 Task: Search one way flight ticket for 5 adults, 1 child, 2 infants in seat and 1 infant on lap in business from Toledo: Eugene F. Kranz Toledo Express Airport to Raleigh: Raleigh-durham International Airport on 8-5-2023. Choice of flights is Singapure airlines. Number of bags: 11 checked bags. Price is upto 71000. Outbound departure time preference is 22:00.
Action: Mouse moved to (323, 279)
Screenshot: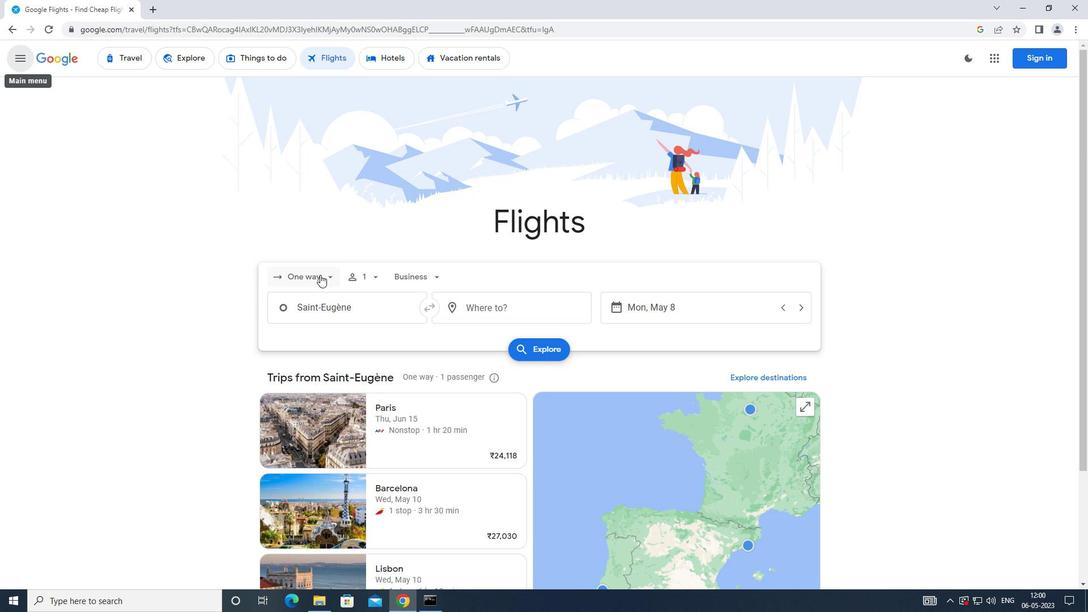 
Action: Mouse pressed left at (323, 279)
Screenshot: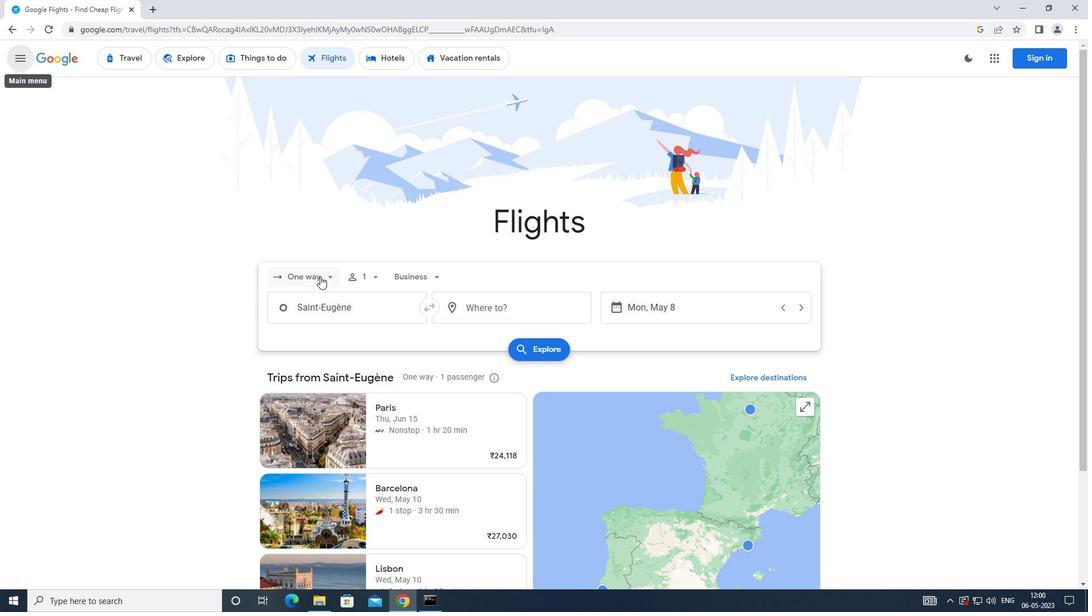 
Action: Mouse moved to (335, 332)
Screenshot: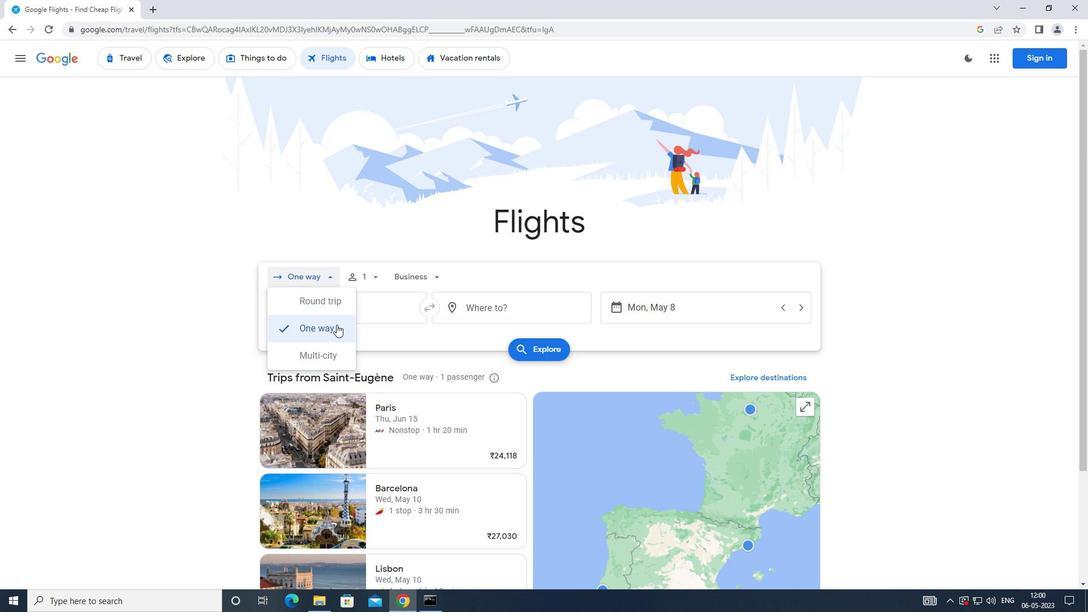
Action: Mouse pressed left at (335, 332)
Screenshot: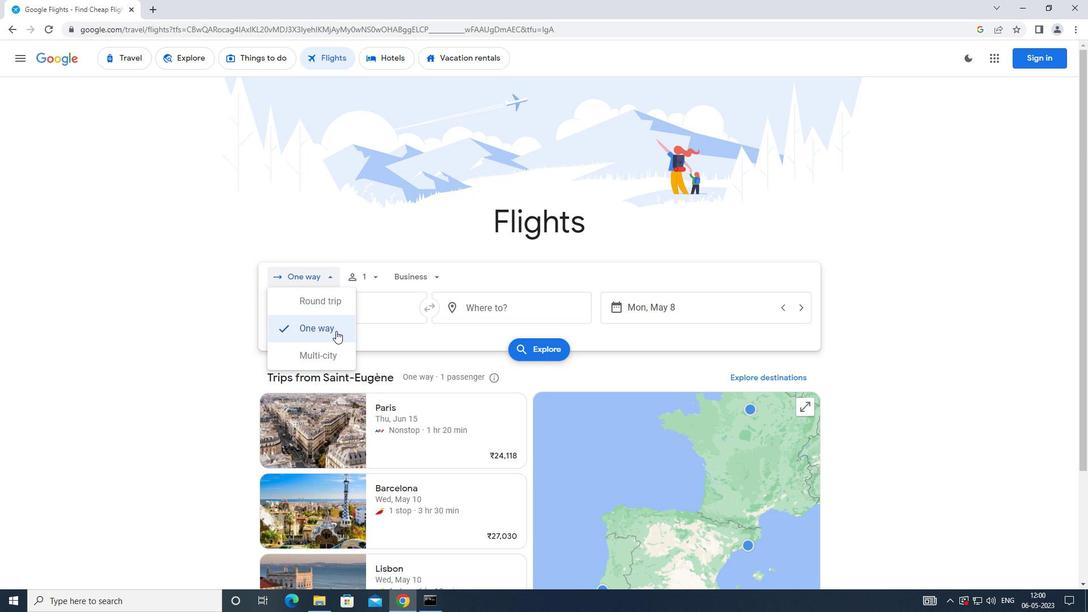 
Action: Mouse moved to (379, 284)
Screenshot: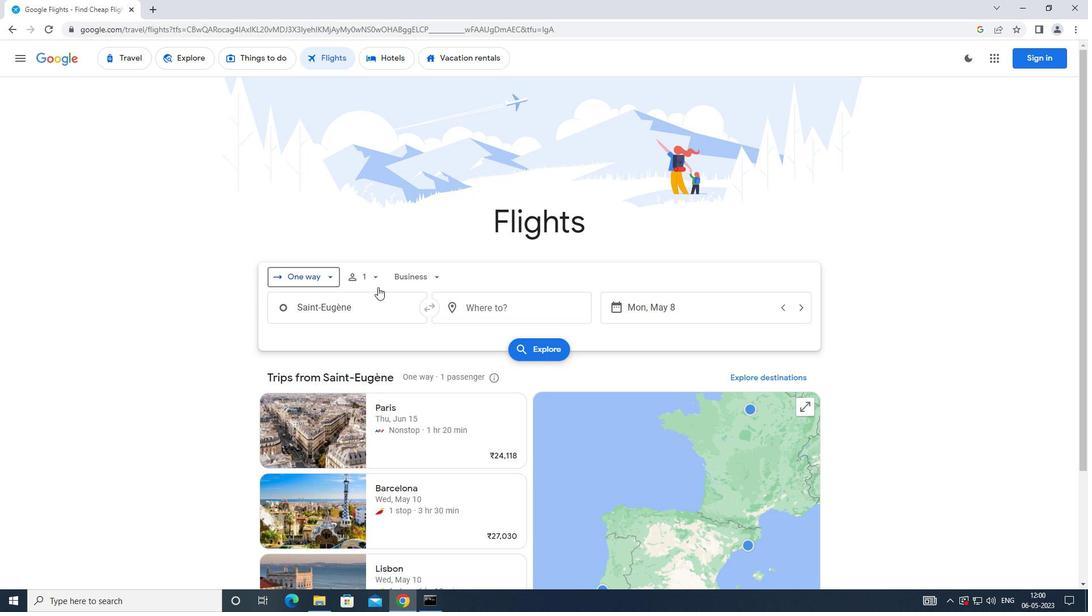 
Action: Mouse pressed left at (379, 284)
Screenshot: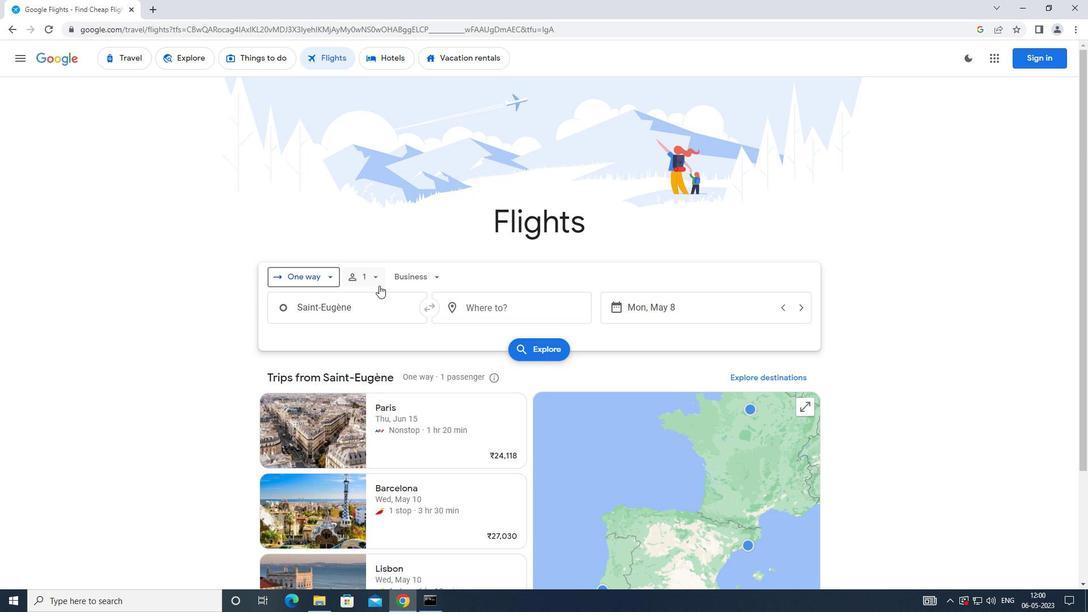 
Action: Mouse moved to (459, 311)
Screenshot: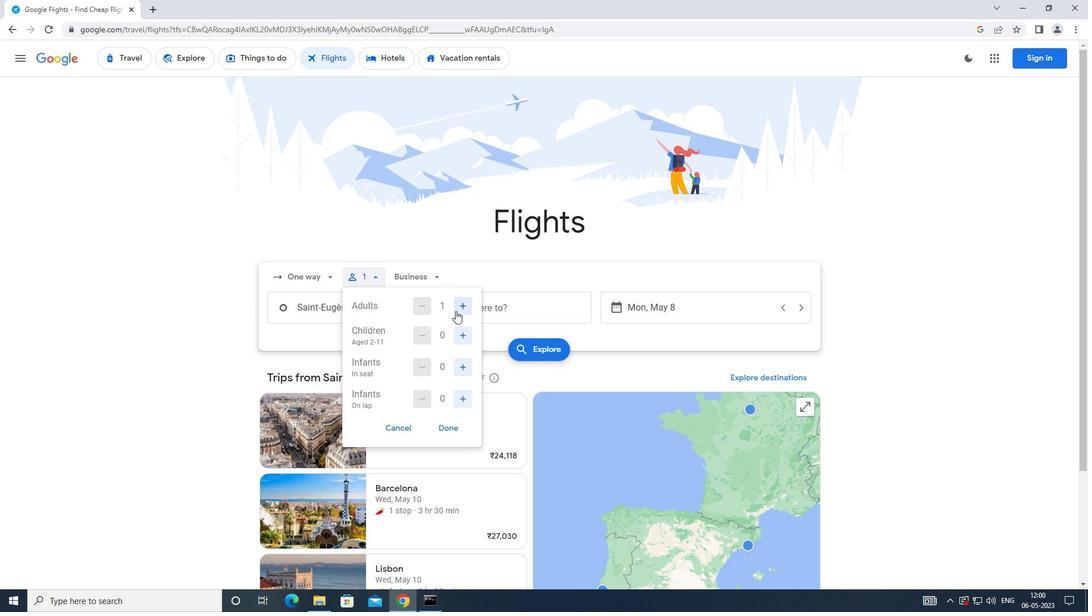 
Action: Mouse pressed left at (459, 311)
Screenshot: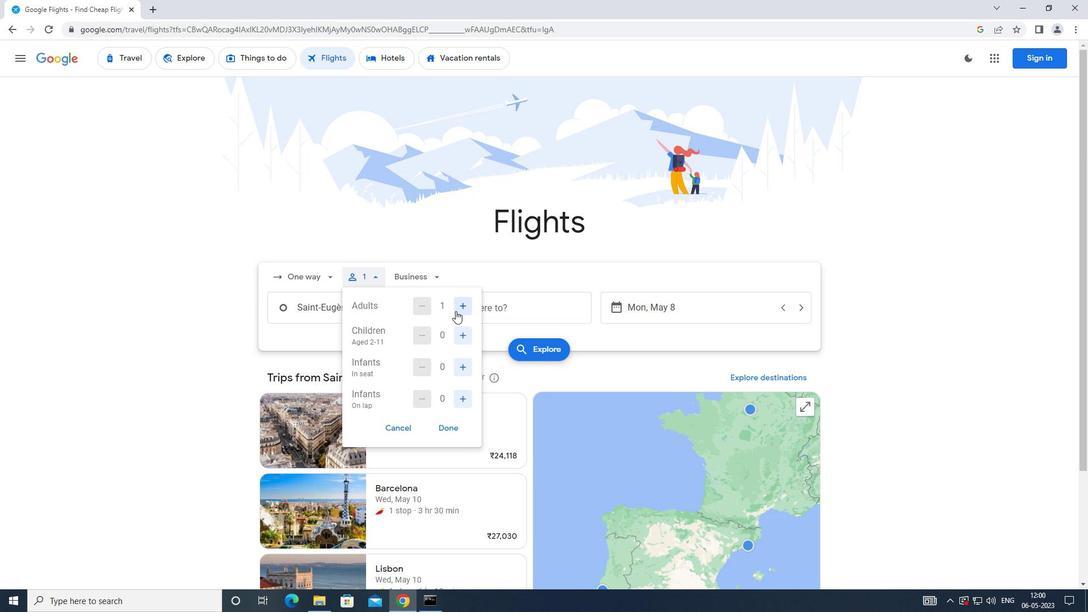 
Action: Mouse pressed left at (459, 311)
Screenshot: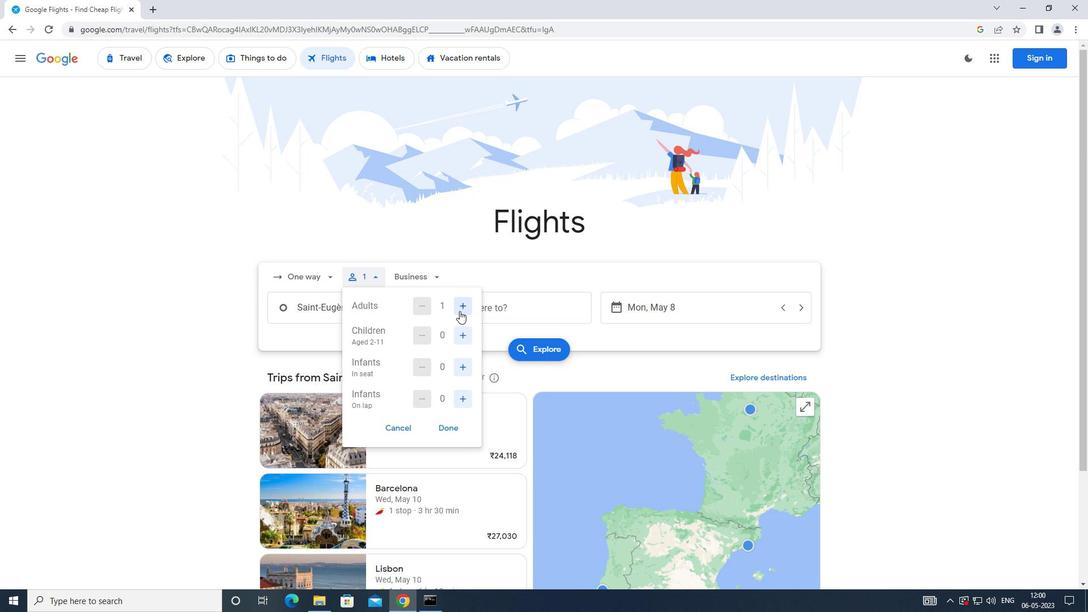 
Action: Mouse pressed left at (459, 311)
Screenshot: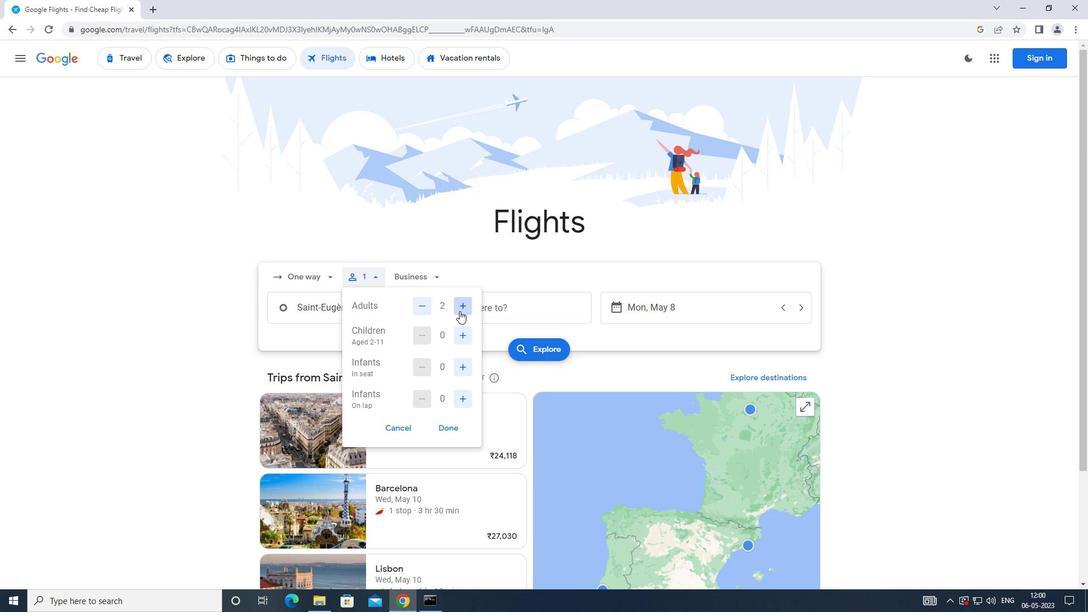 
Action: Mouse moved to (459, 311)
Screenshot: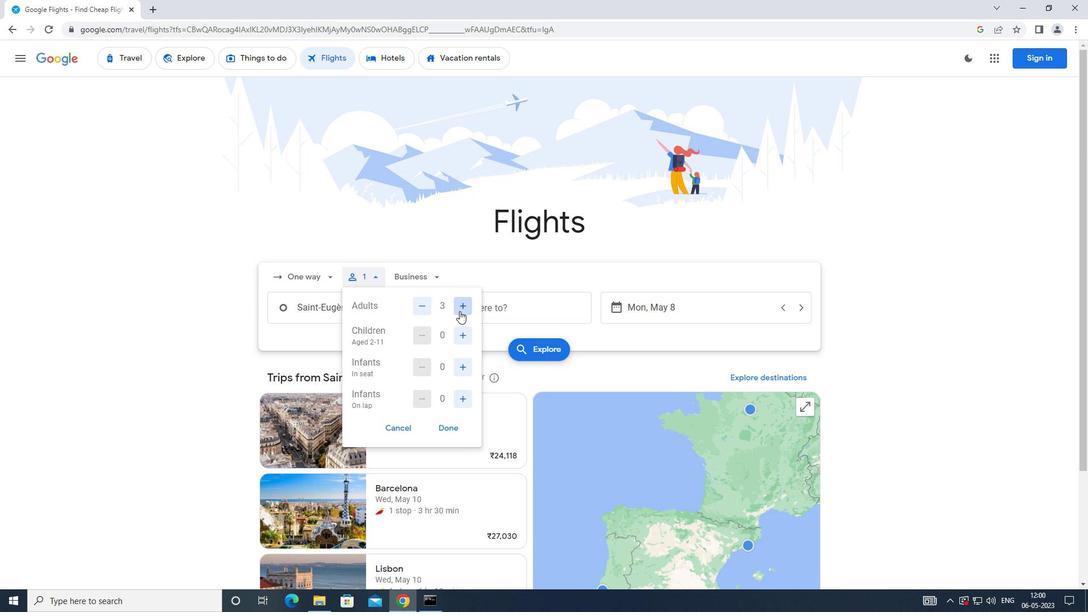 
Action: Mouse pressed left at (459, 311)
Screenshot: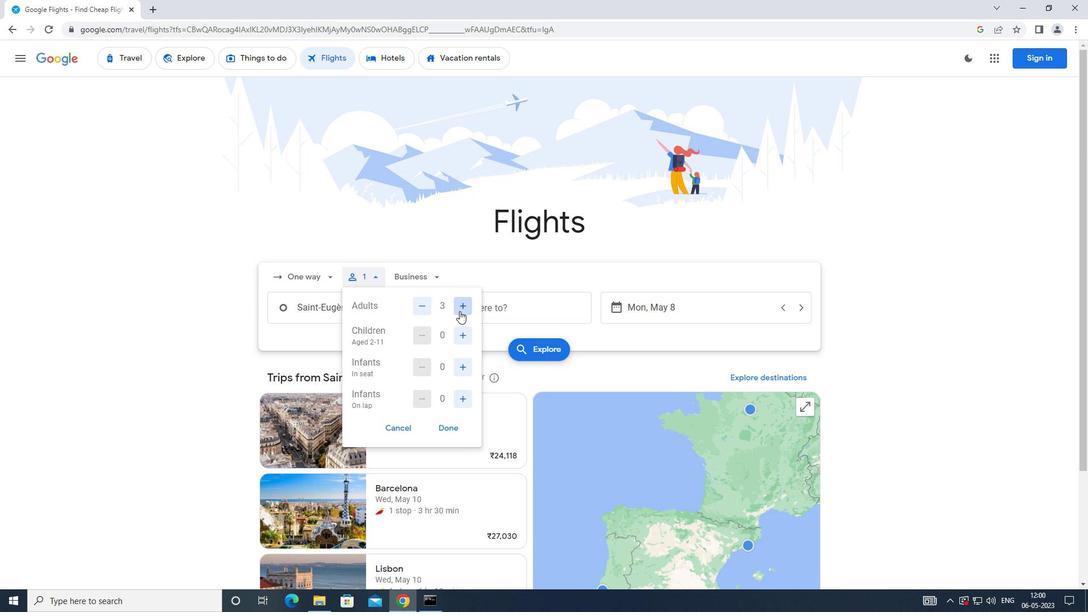 
Action: Mouse moved to (463, 332)
Screenshot: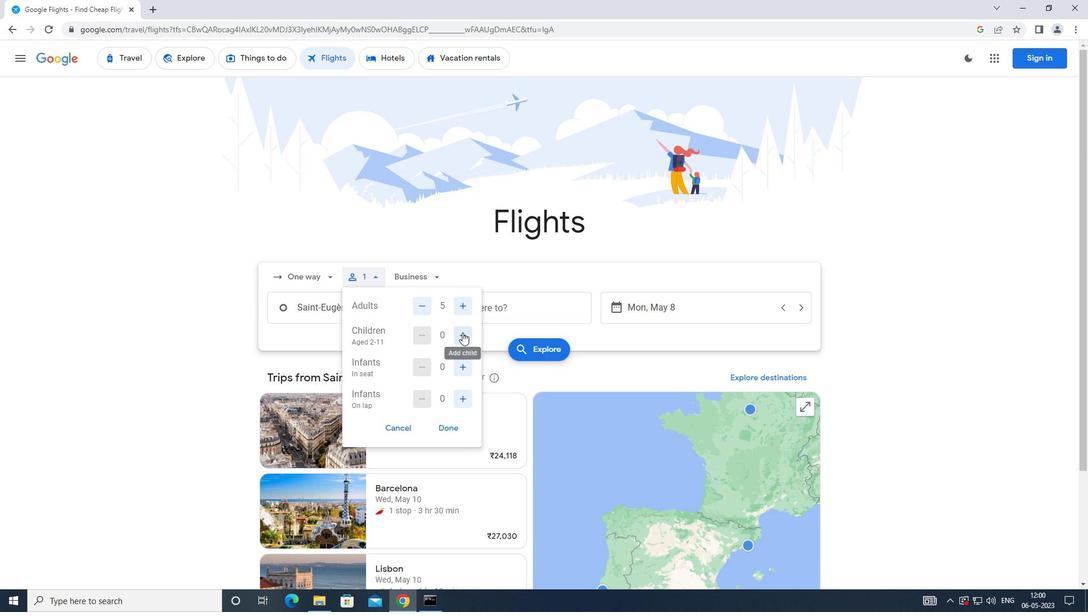 
Action: Mouse pressed left at (463, 332)
Screenshot: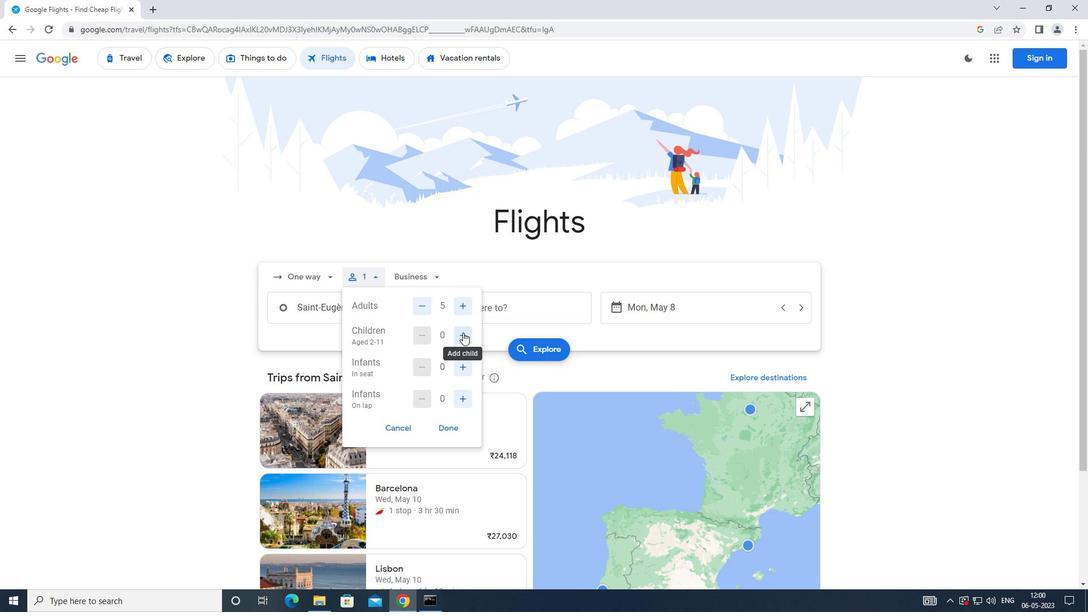 
Action: Mouse moved to (464, 365)
Screenshot: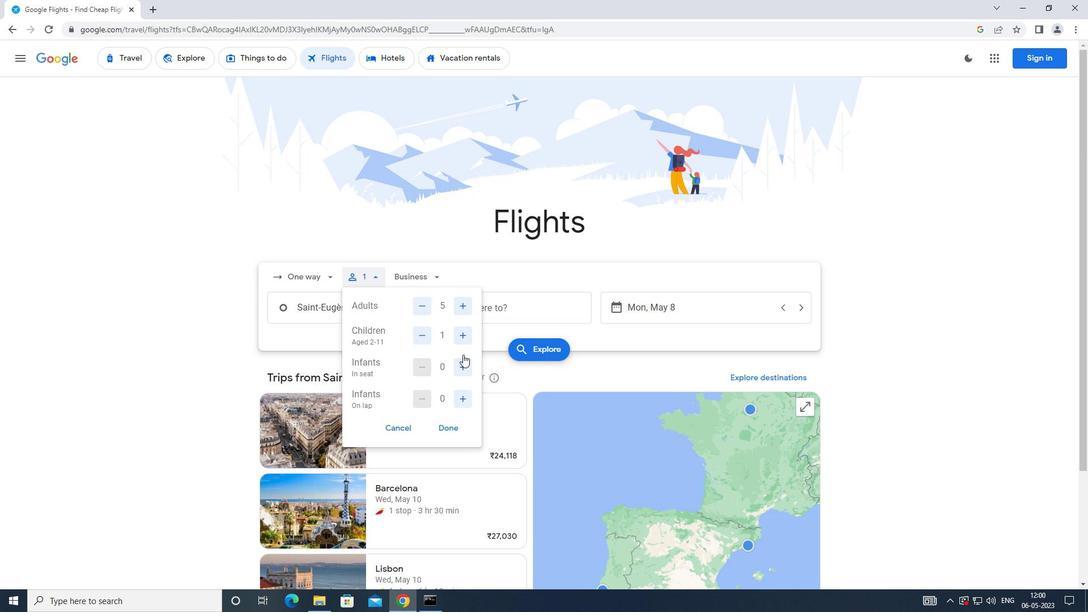 
Action: Mouse pressed left at (464, 365)
Screenshot: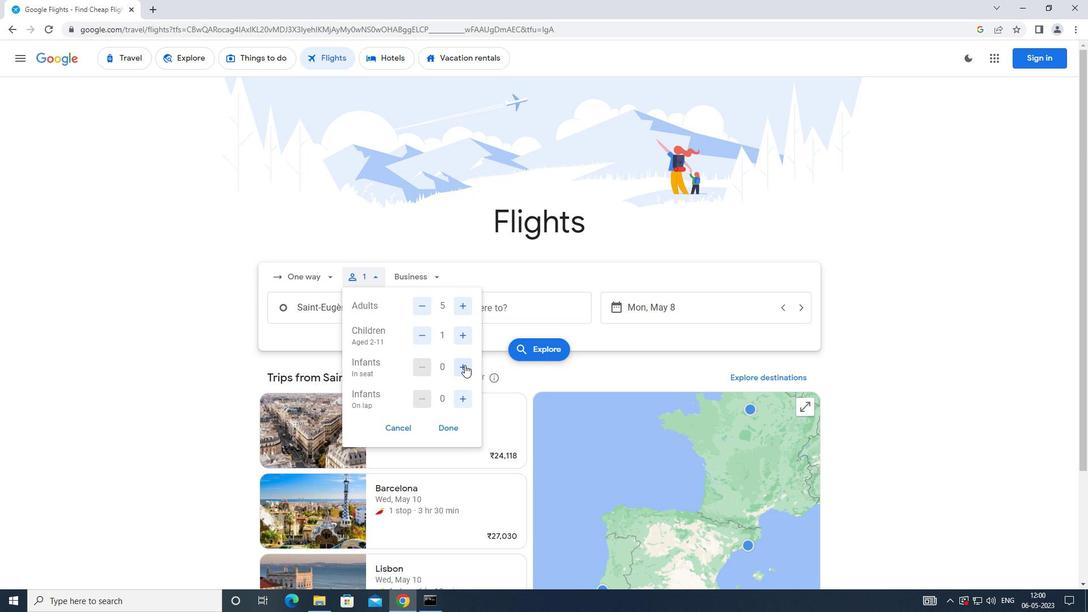 
Action: Mouse moved to (464, 365)
Screenshot: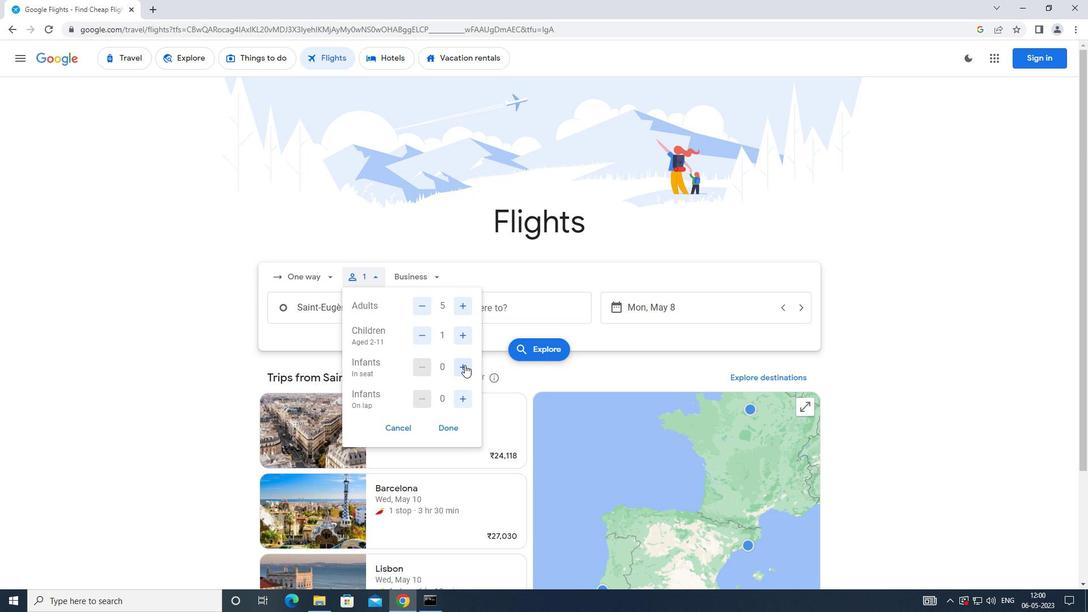 
Action: Mouse pressed left at (464, 365)
Screenshot: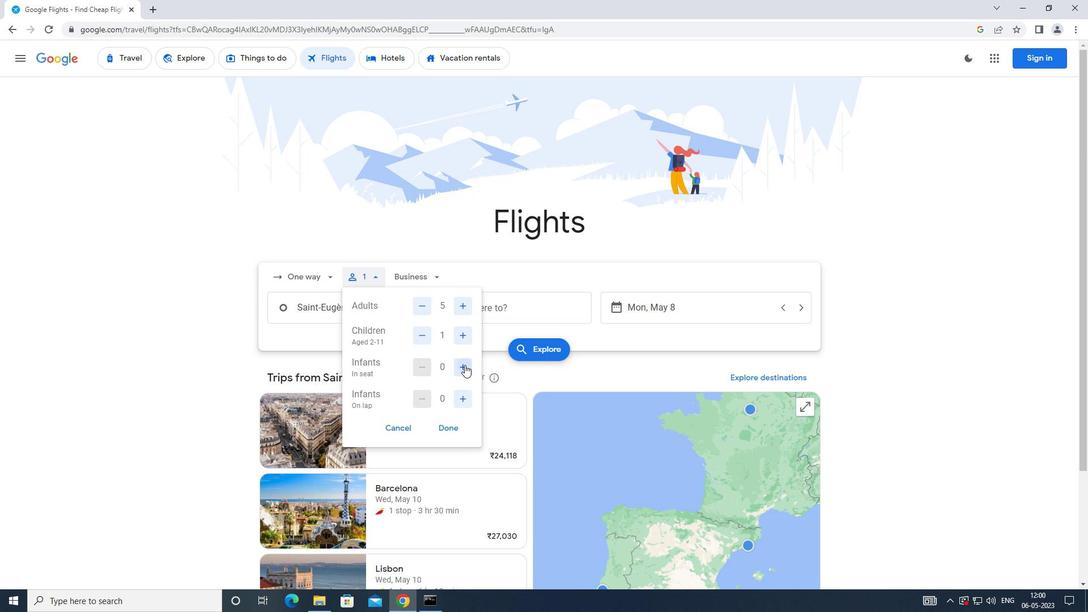 
Action: Mouse moved to (462, 395)
Screenshot: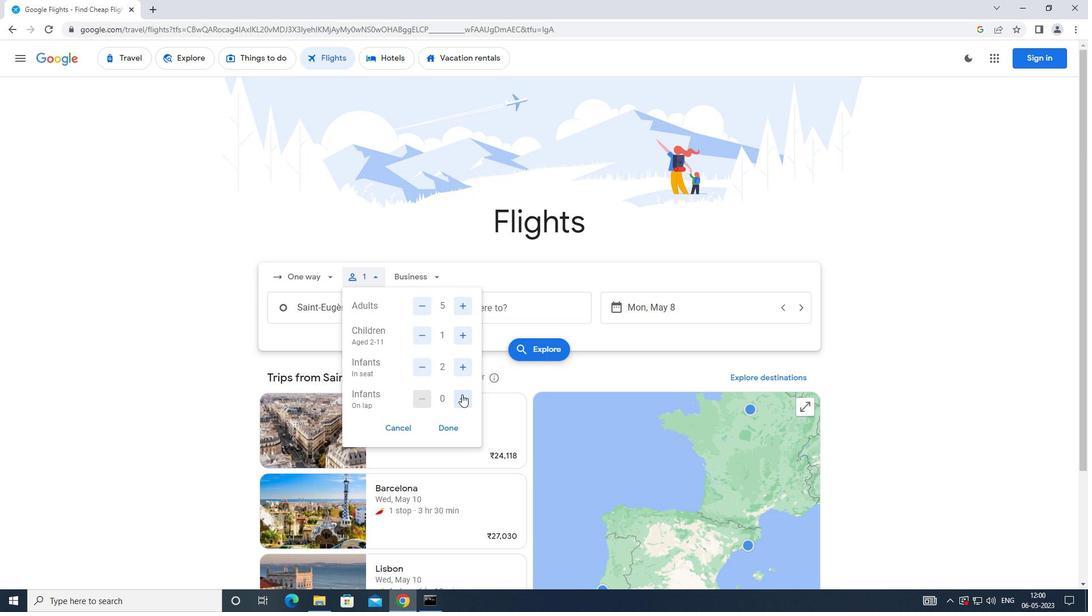 
Action: Mouse pressed left at (462, 395)
Screenshot: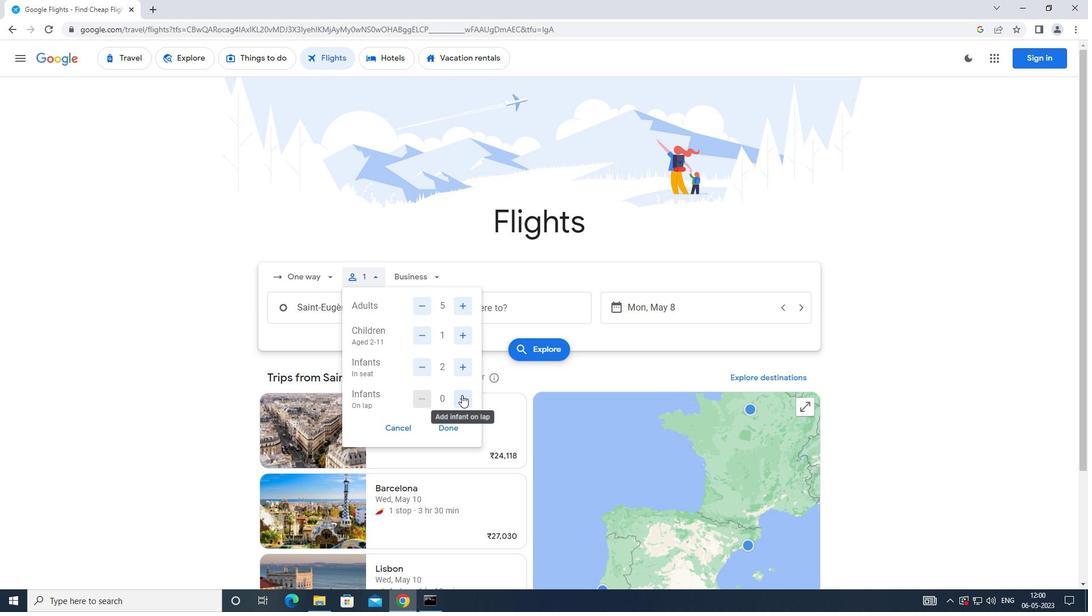 
Action: Mouse moved to (455, 427)
Screenshot: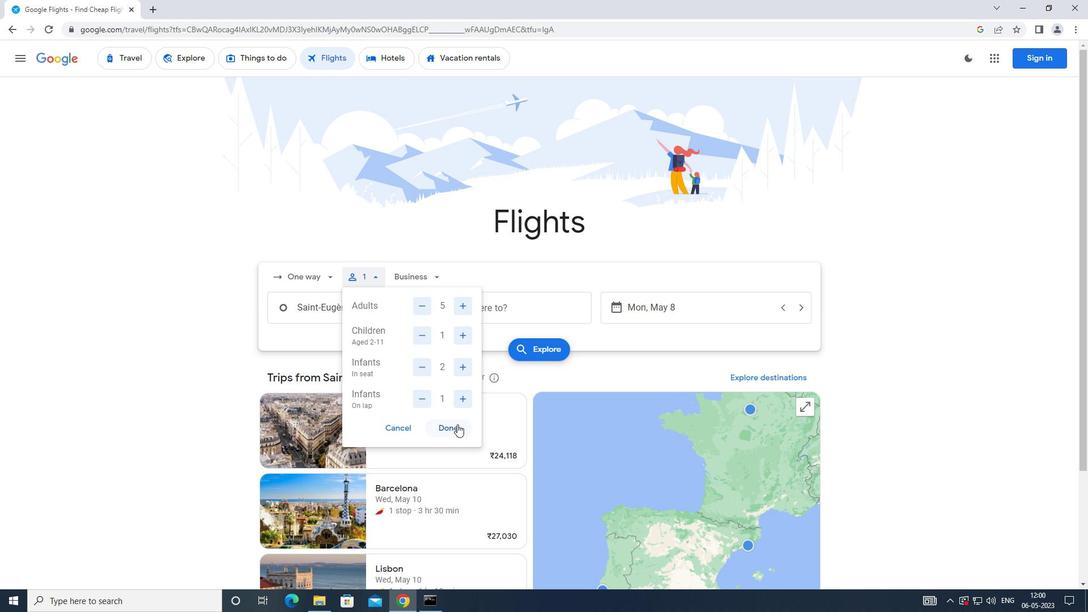 
Action: Mouse pressed left at (455, 427)
Screenshot: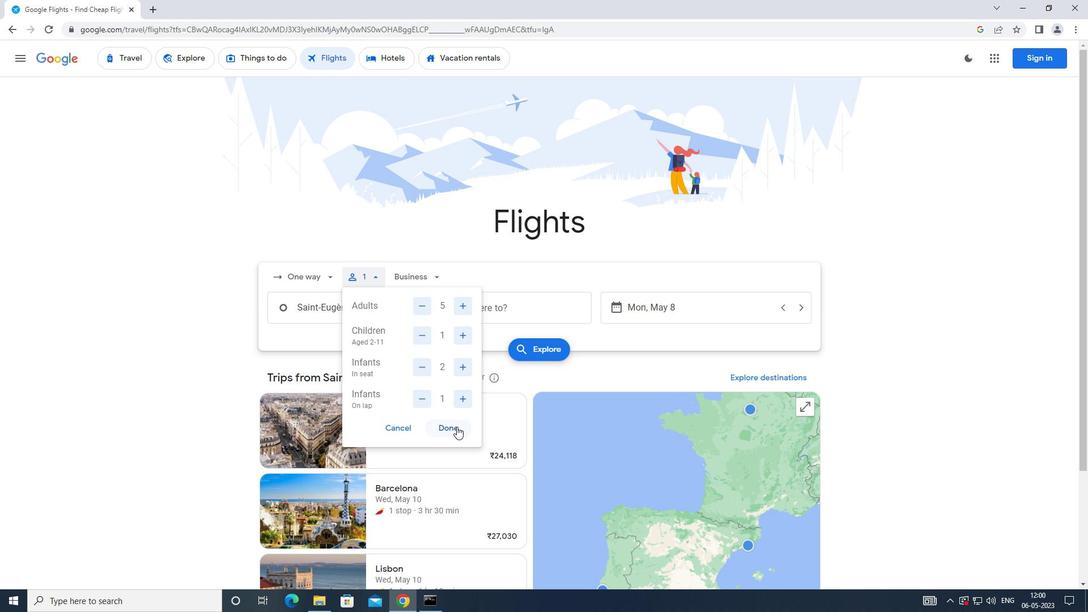 
Action: Mouse moved to (438, 277)
Screenshot: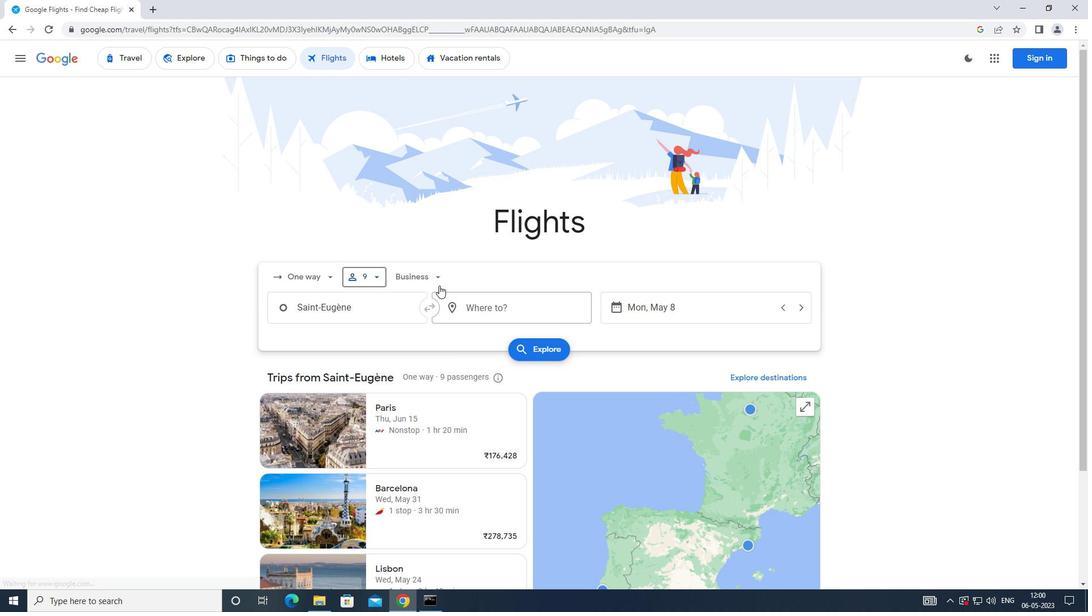 
Action: Mouse pressed left at (438, 277)
Screenshot: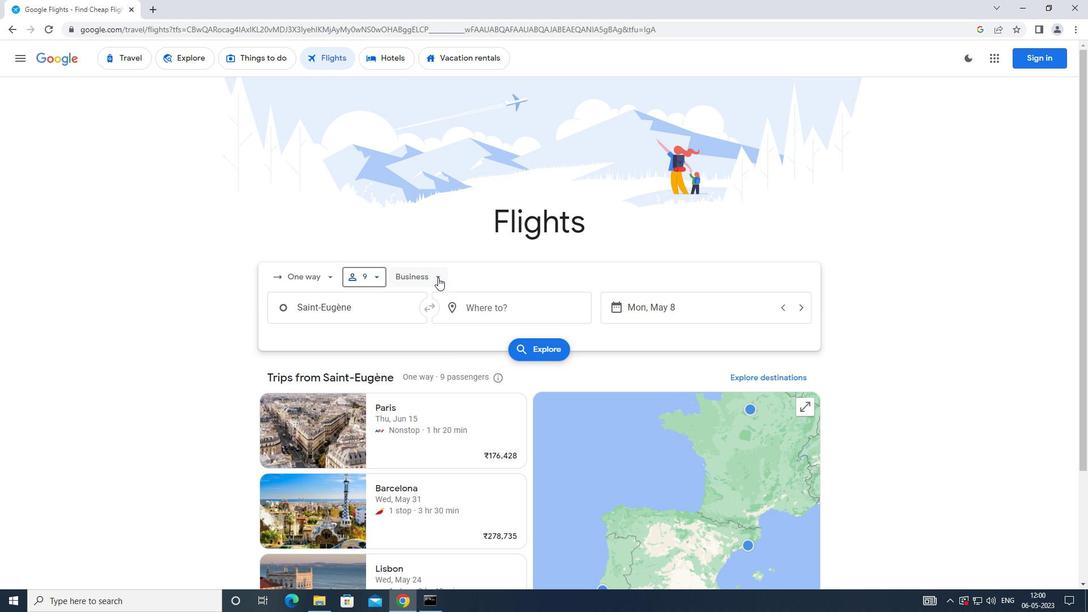 
Action: Mouse moved to (449, 347)
Screenshot: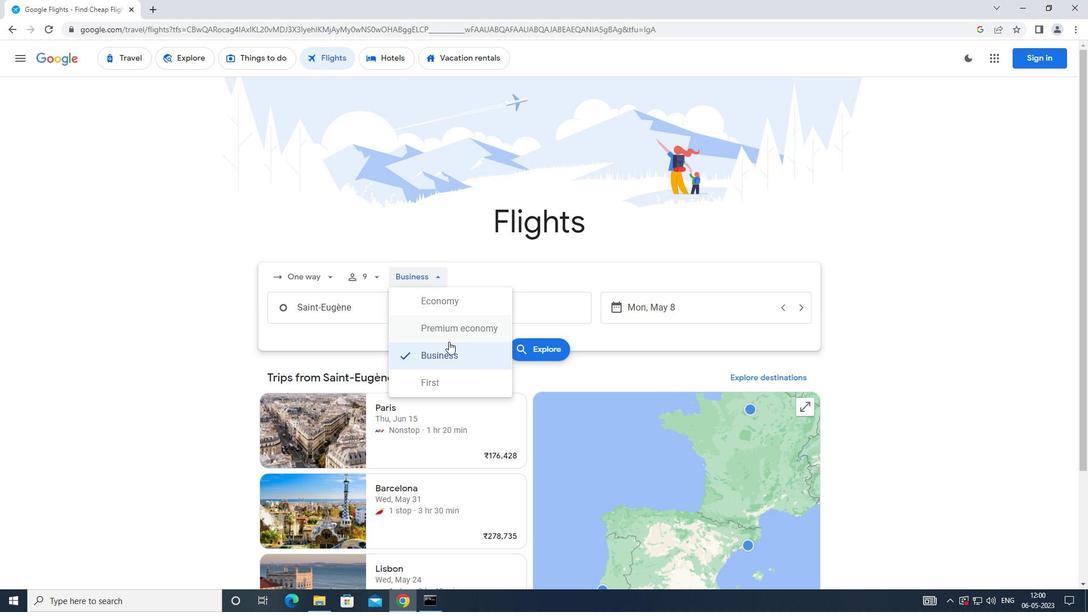 
Action: Mouse pressed left at (449, 347)
Screenshot: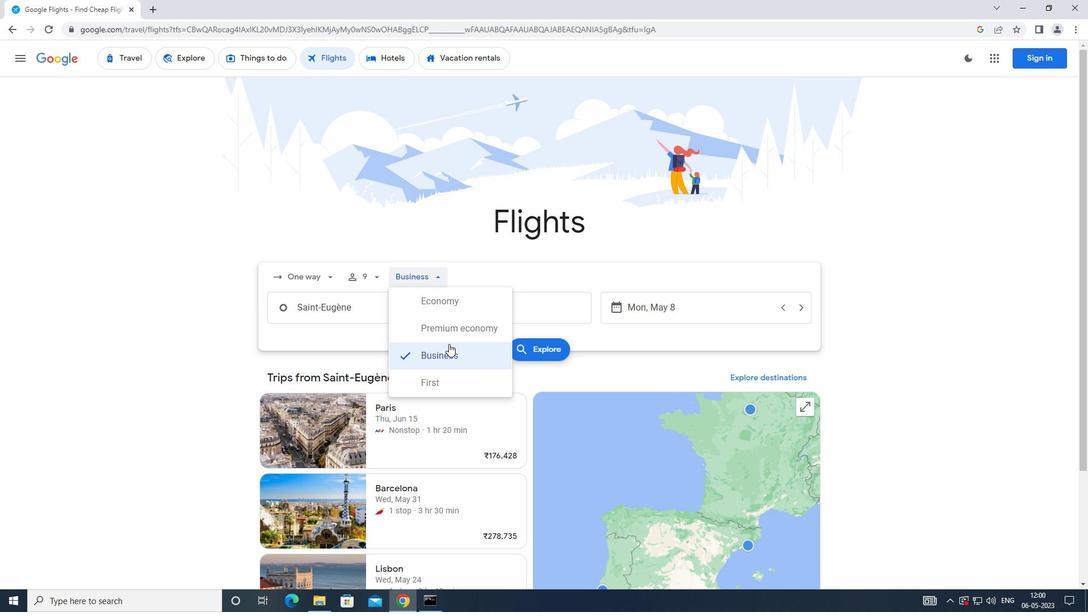 
Action: Mouse moved to (357, 307)
Screenshot: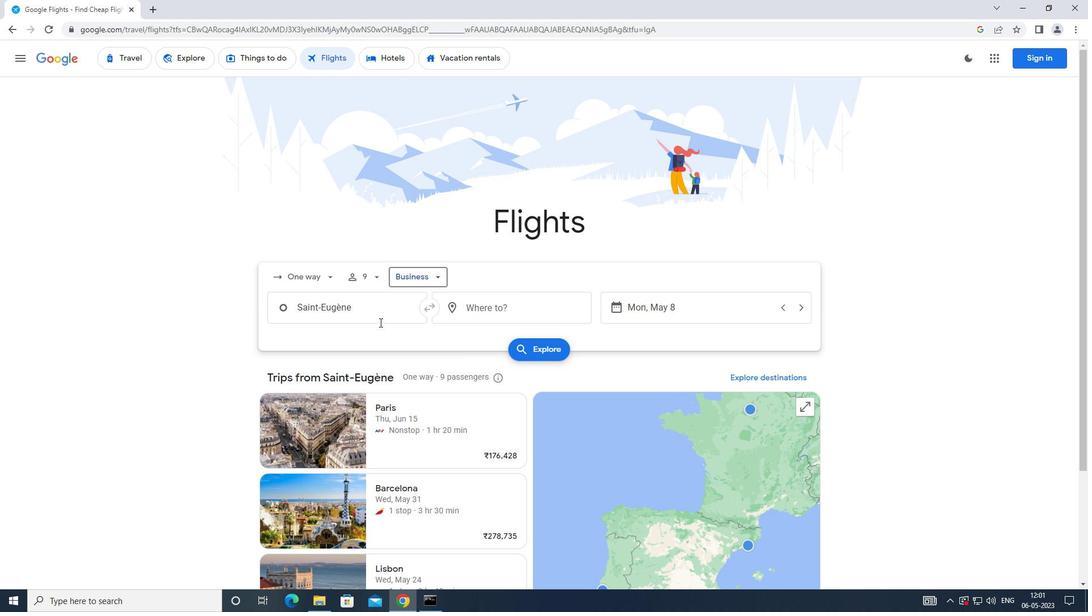 
Action: Mouse pressed left at (357, 307)
Screenshot: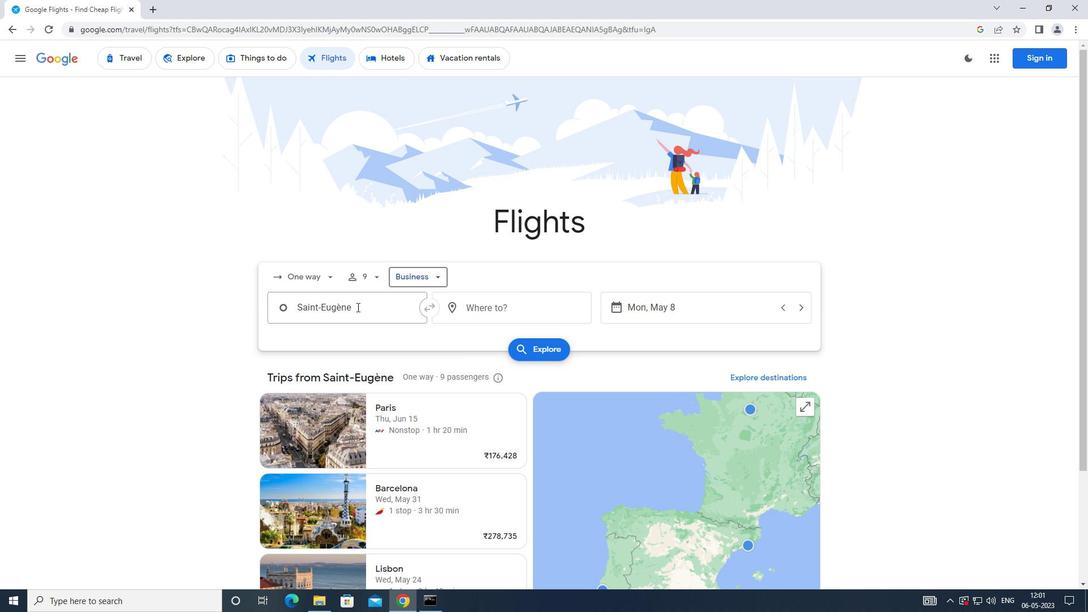 
Action: Mouse moved to (364, 306)
Screenshot: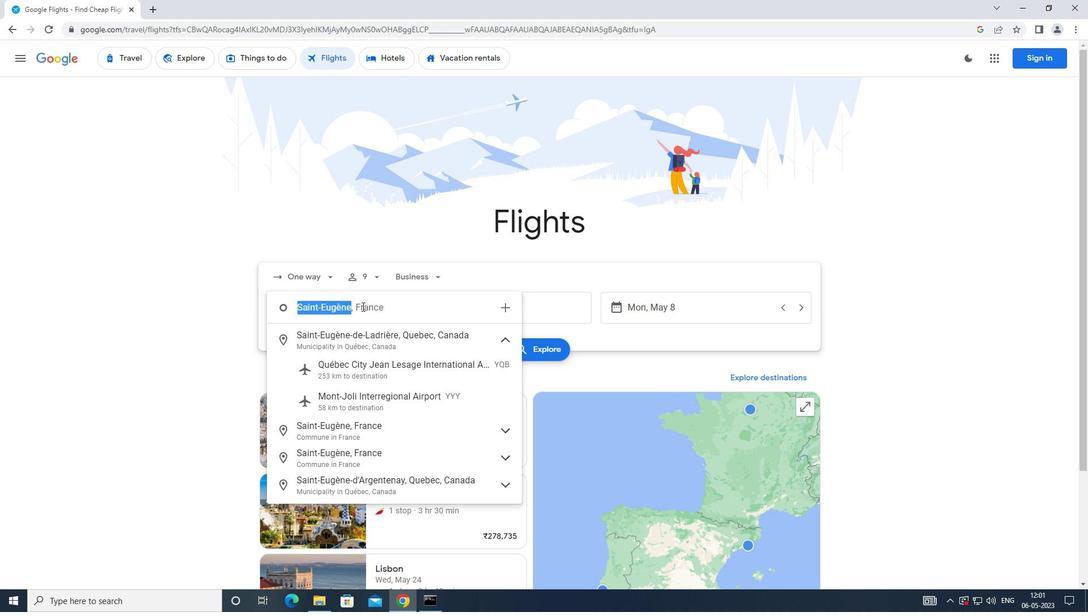 
Action: Key pressed <Key.caps_lock>e<Key.backspace><Key.caps_lock>e<Key.caps_lock>ugene<Key.space><Key.caps_lock>f
Screenshot: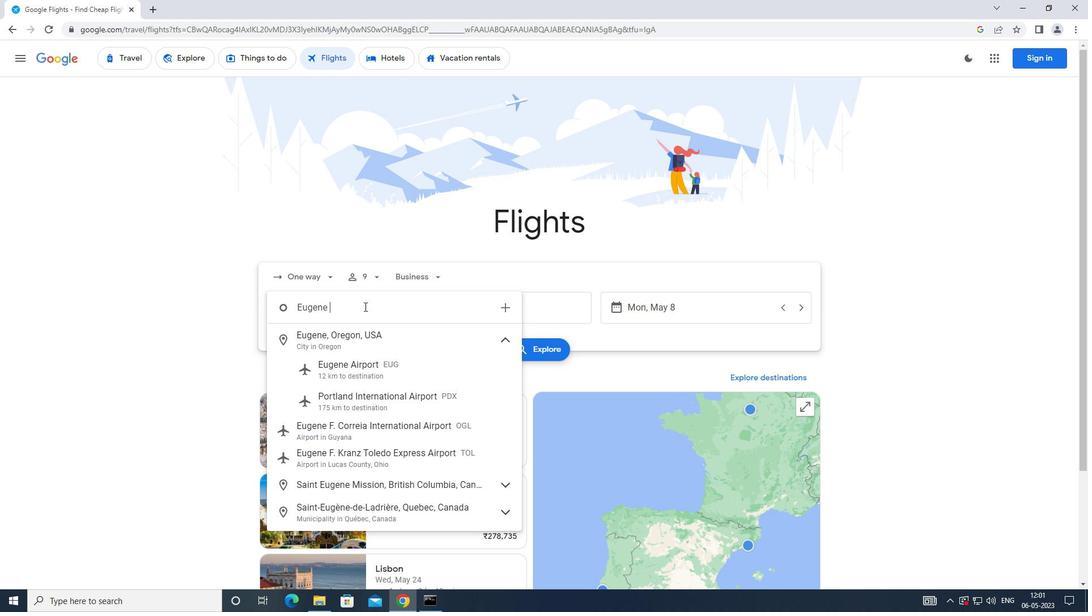
Action: Mouse moved to (363, 367)
Screenshot: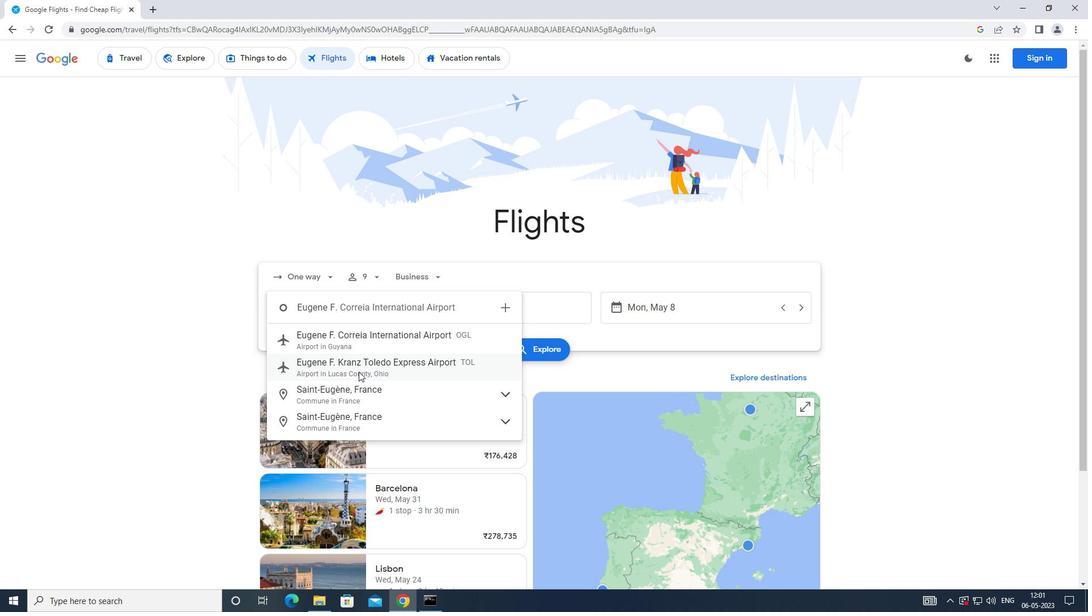 
Action: Mouse pressed left at (363, 367)
Screenshot: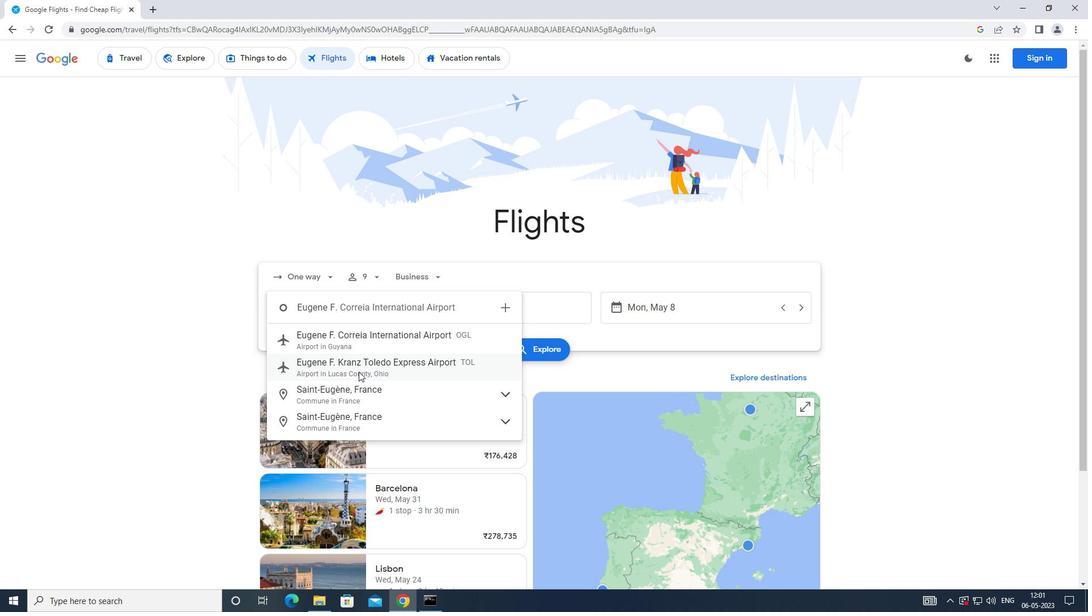 
Action: Mouse moved to (471, 321)
Screenshot: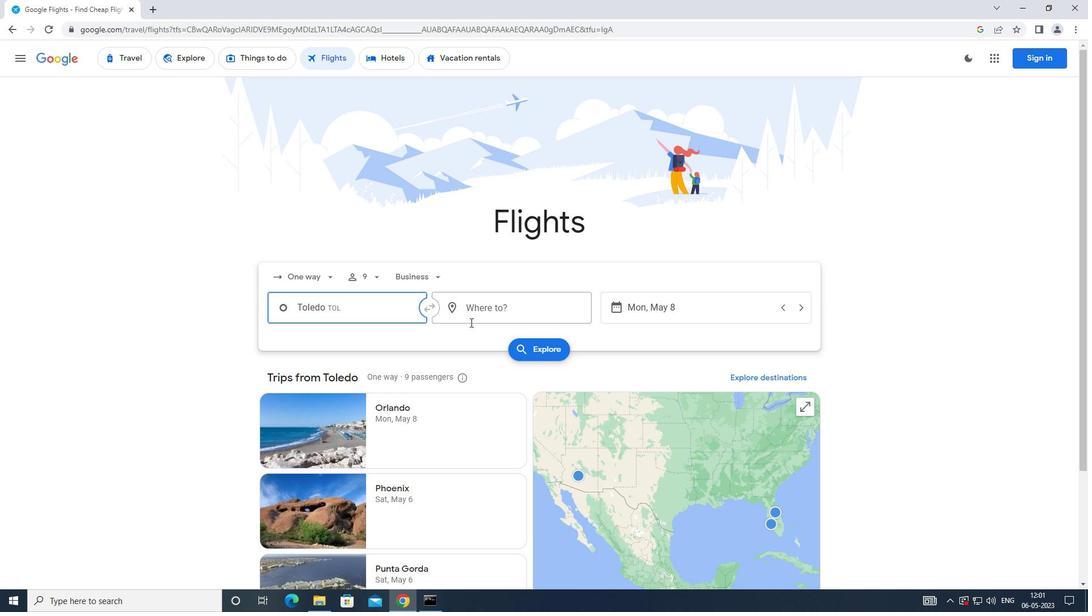 
Action: Mouse pressed left at (471, 321)
Screenshot: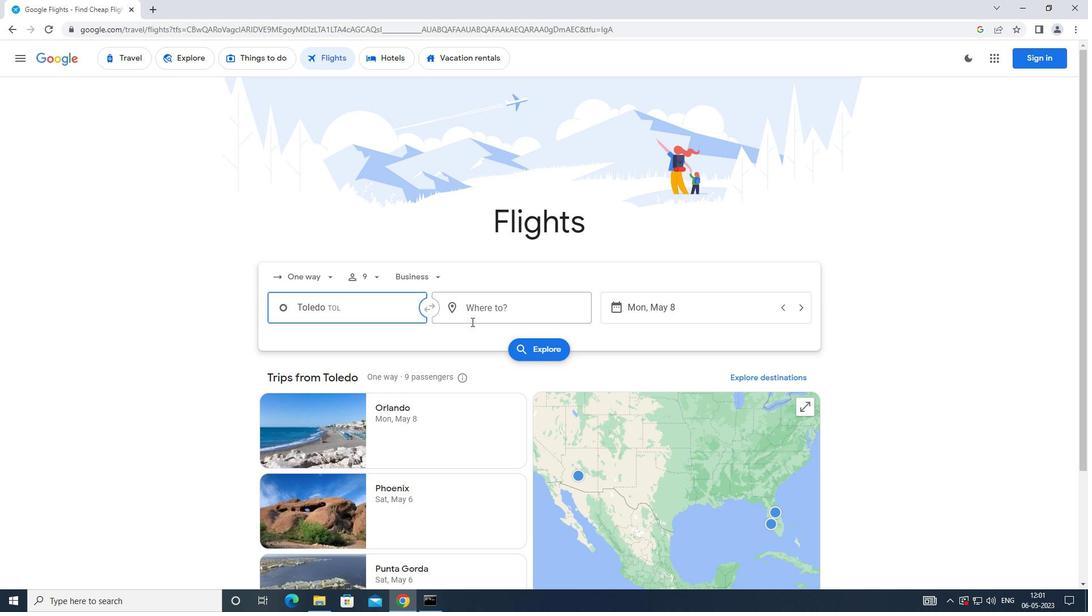 
Action: Key pressed <Key.caps_lock>r<Key.caps_lock>aleigh
Screenshot: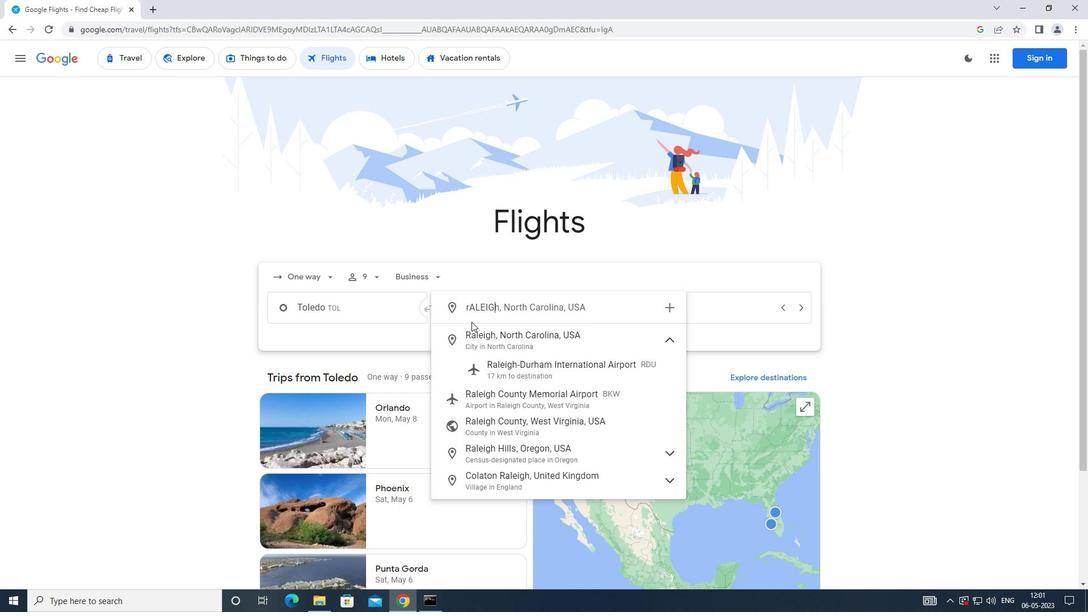 
Action: Mouse moved to (491, 372)
Screenshot: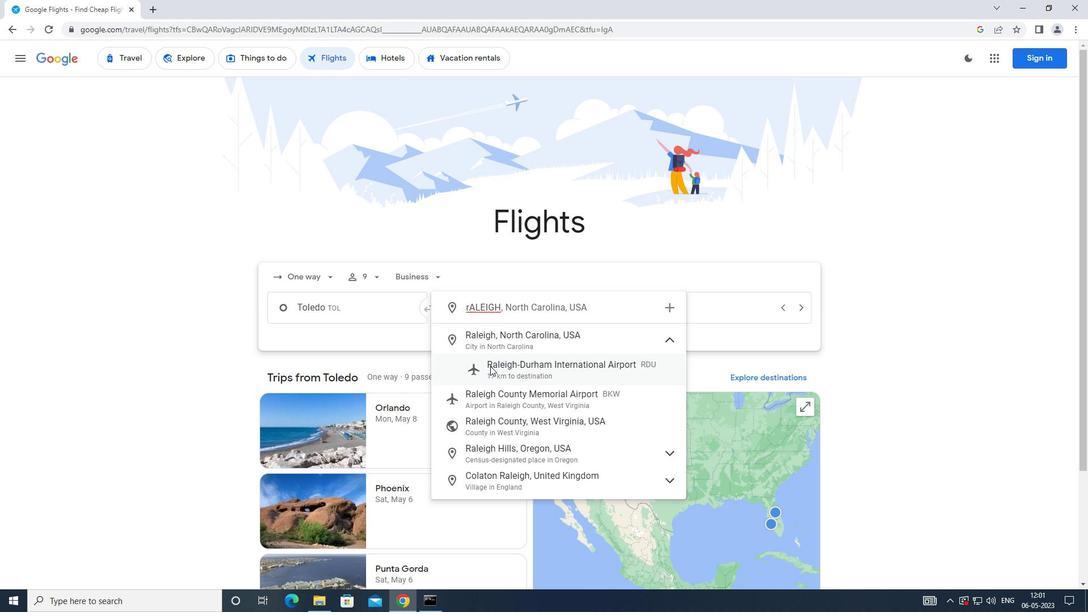 
Action: Mouse pressed left at (491, 372)
Screenshot: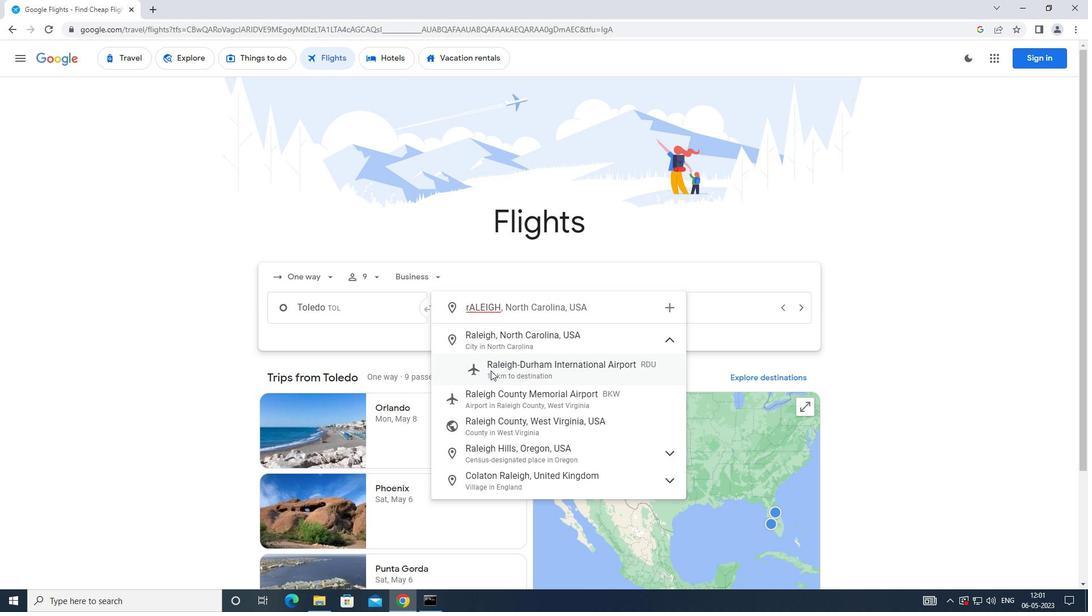 
Action: Mouse moved to (719, 316)
Screenshot: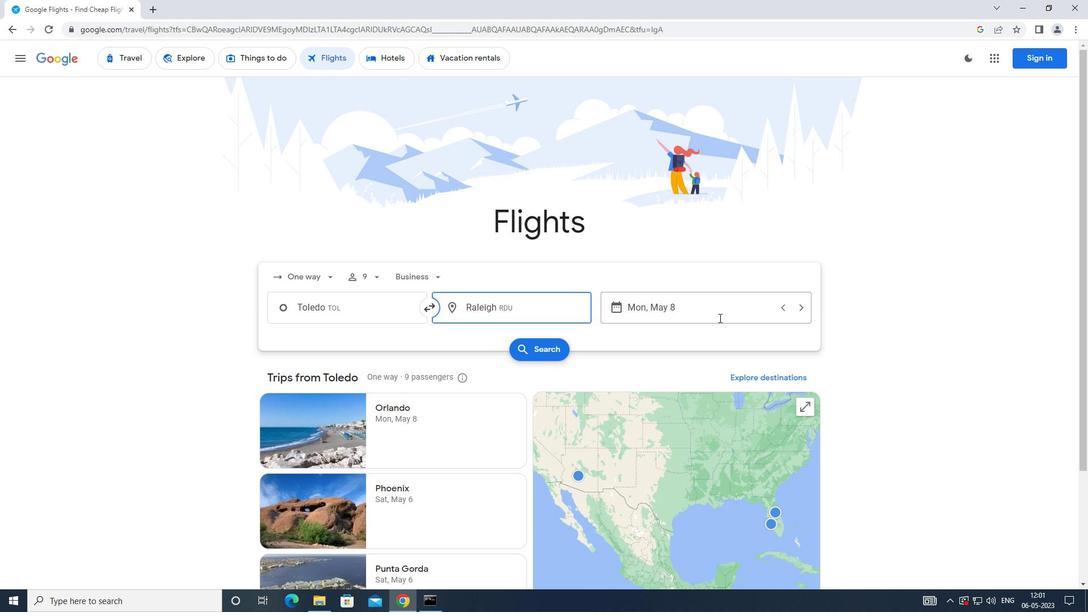 
Action: Mouse pressed left at (719, 316)
Screenshot: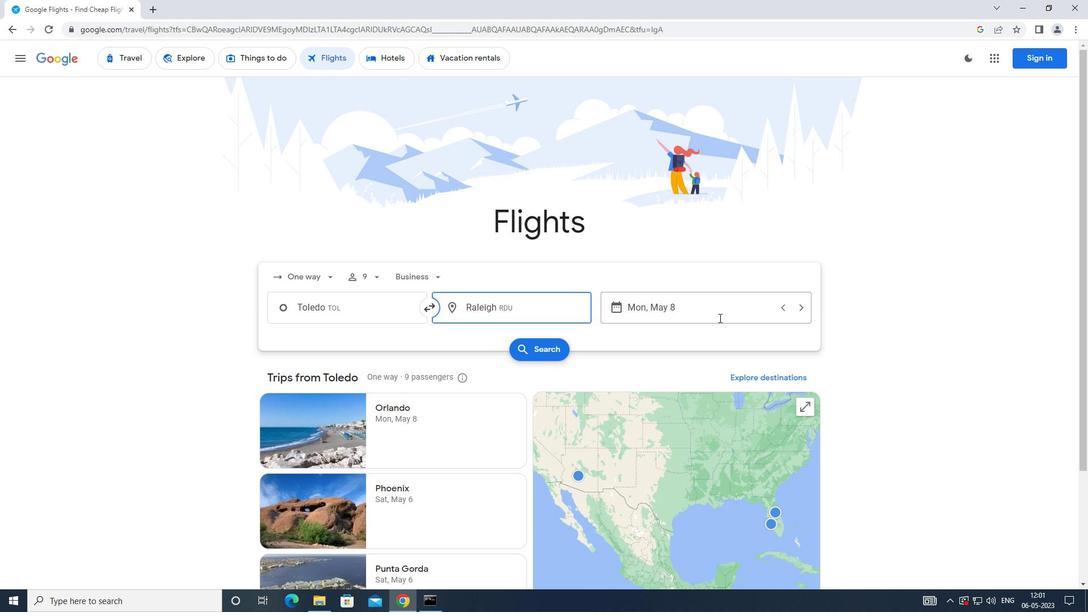
Action: Mouse moved to (444, 400)
Screenshot: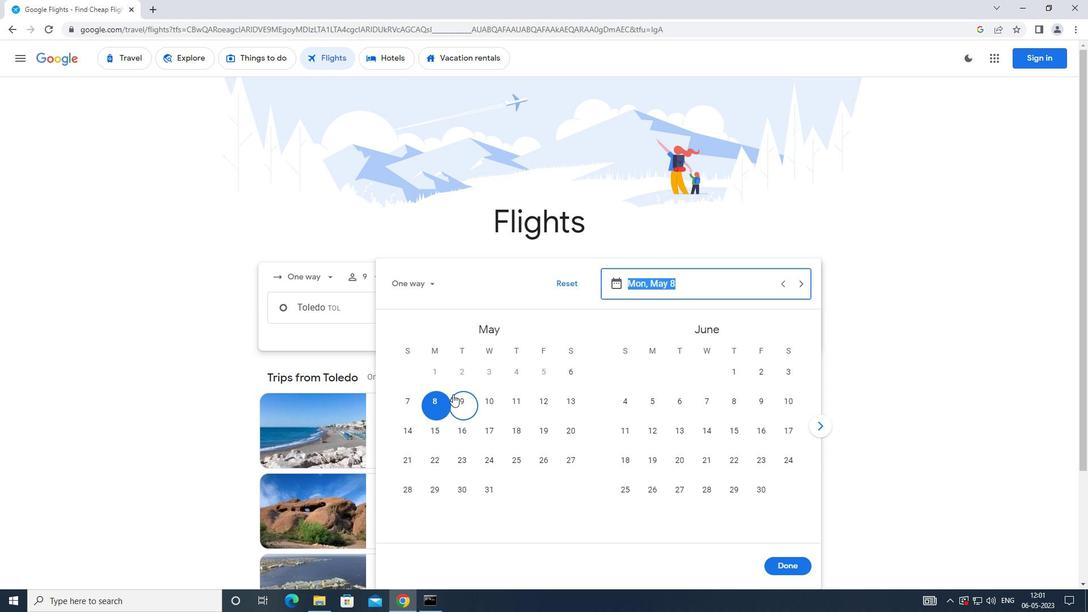
Action: Mouse pressed left at (444, 400)
Screenshot: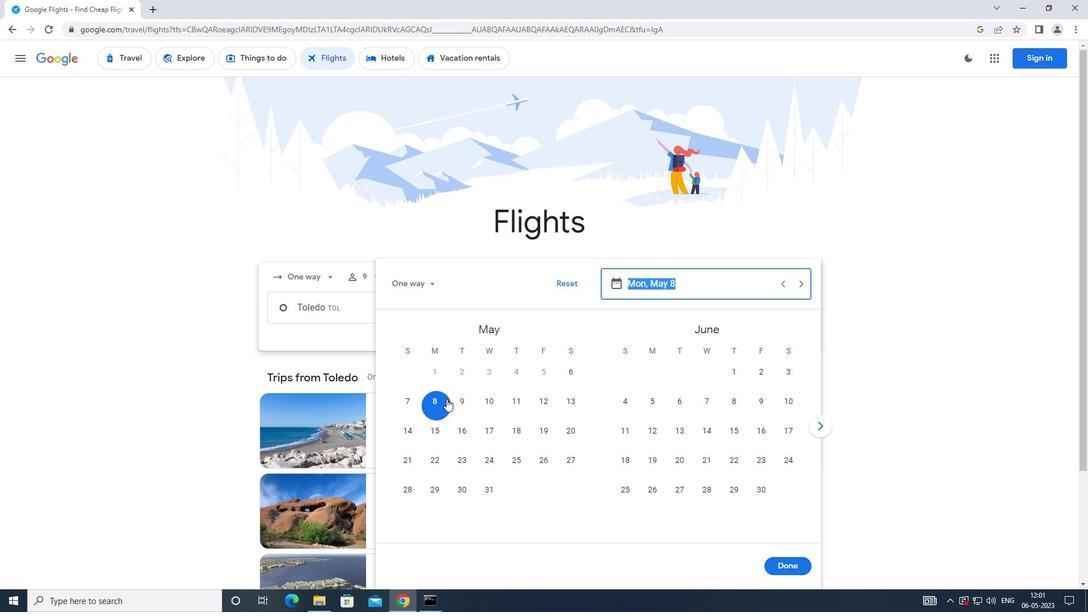 
Action: Mouse moved to (794, 571)
Screenshot: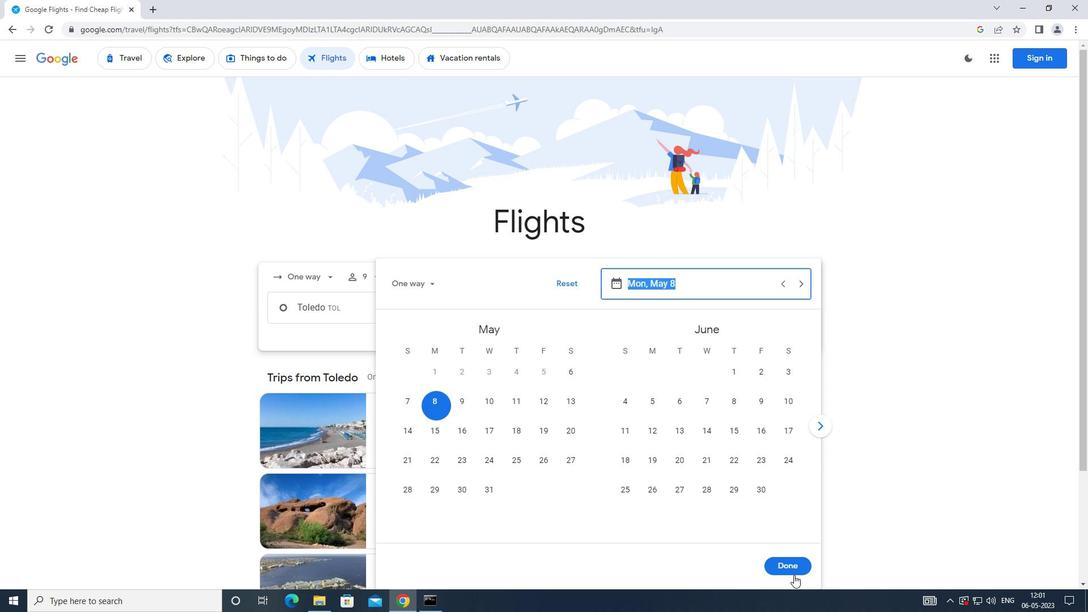 
Action: Mouse pressed left at (794, 571)
Screenshot: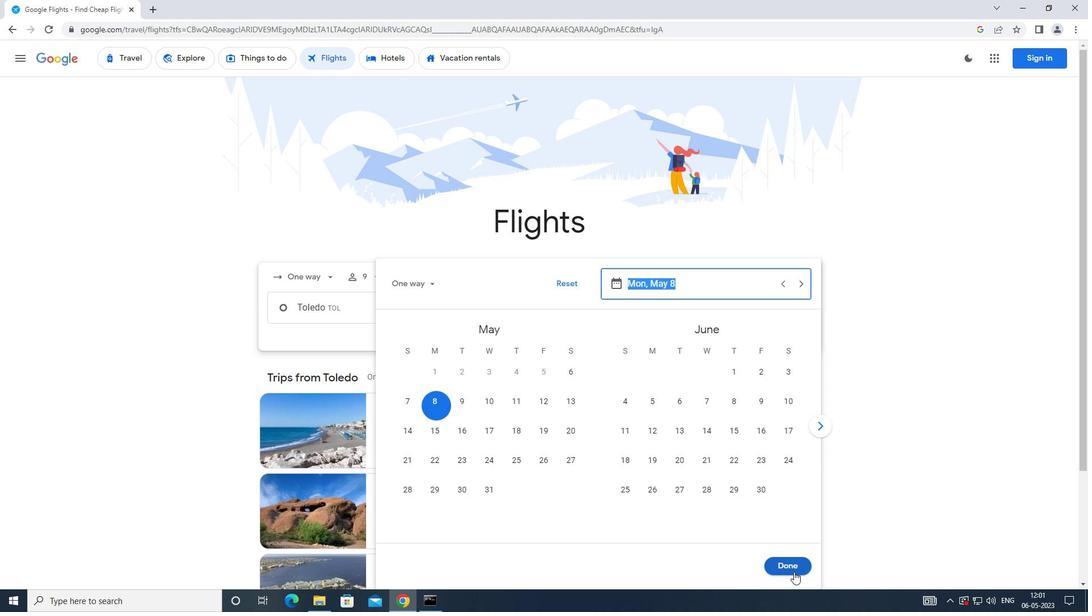 
Action: Mouse moved to (557, 352)
Screenshot: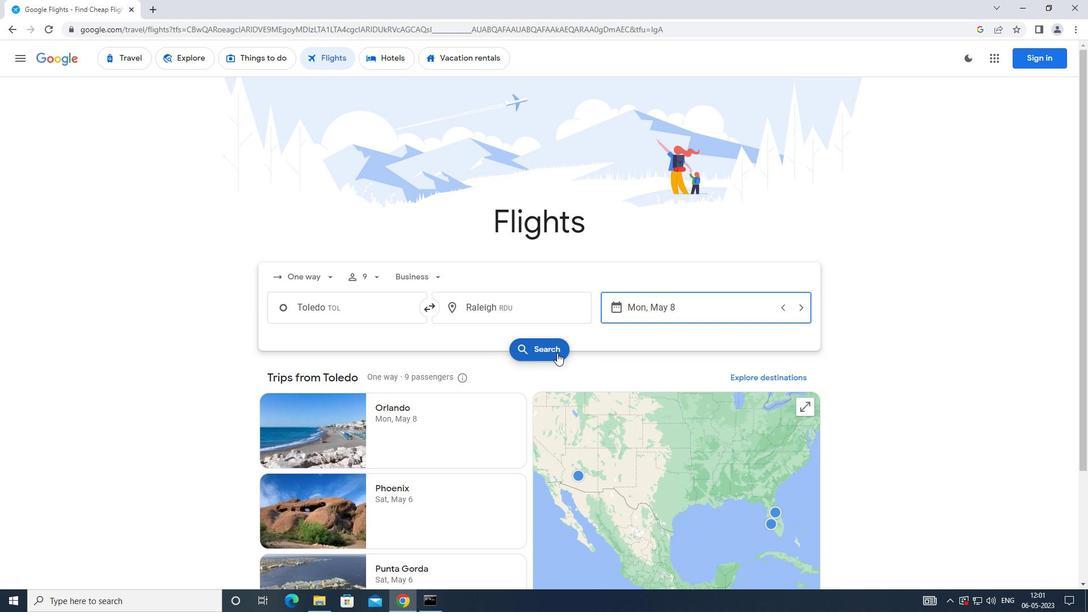 
Action: Mouse pressed left at (557, 352)
Screenshot: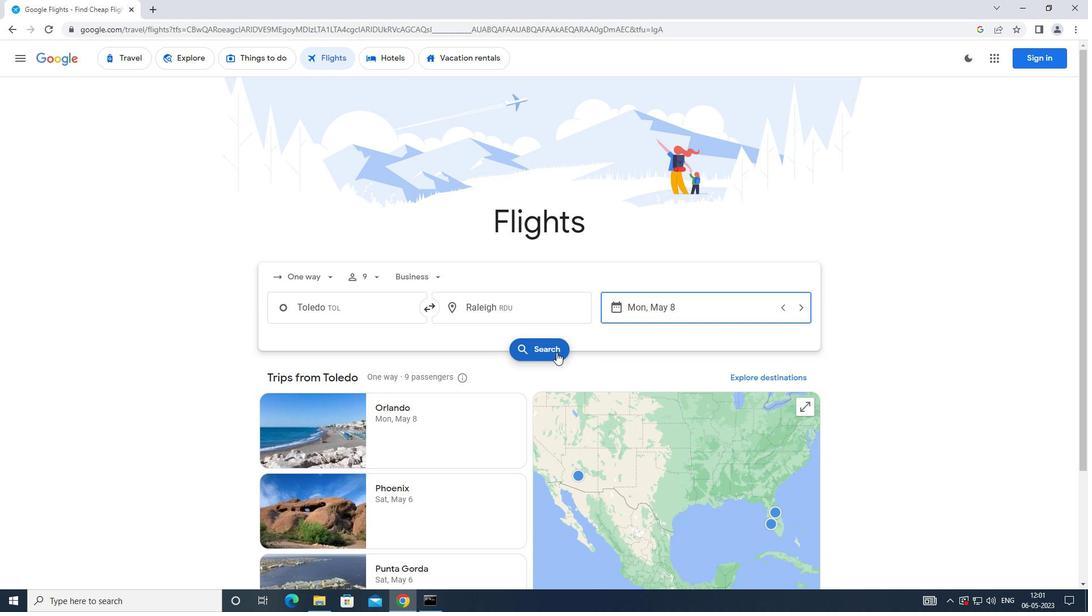 
Action: Mouse moved to (298, 157)
Screenshot: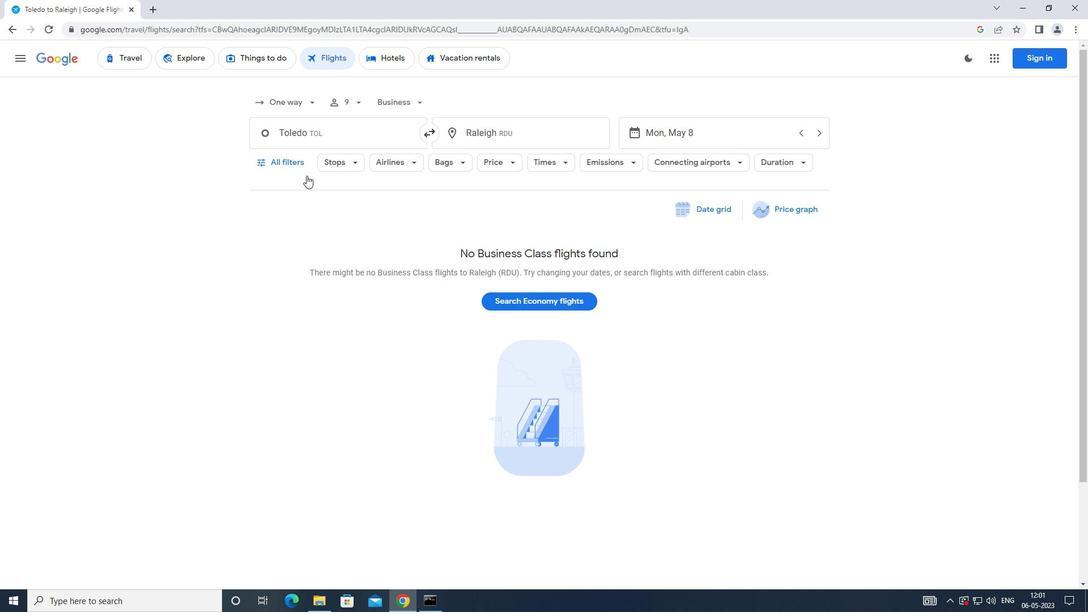 
Action: Mouse pressed left at (298, 157)
Screenshot: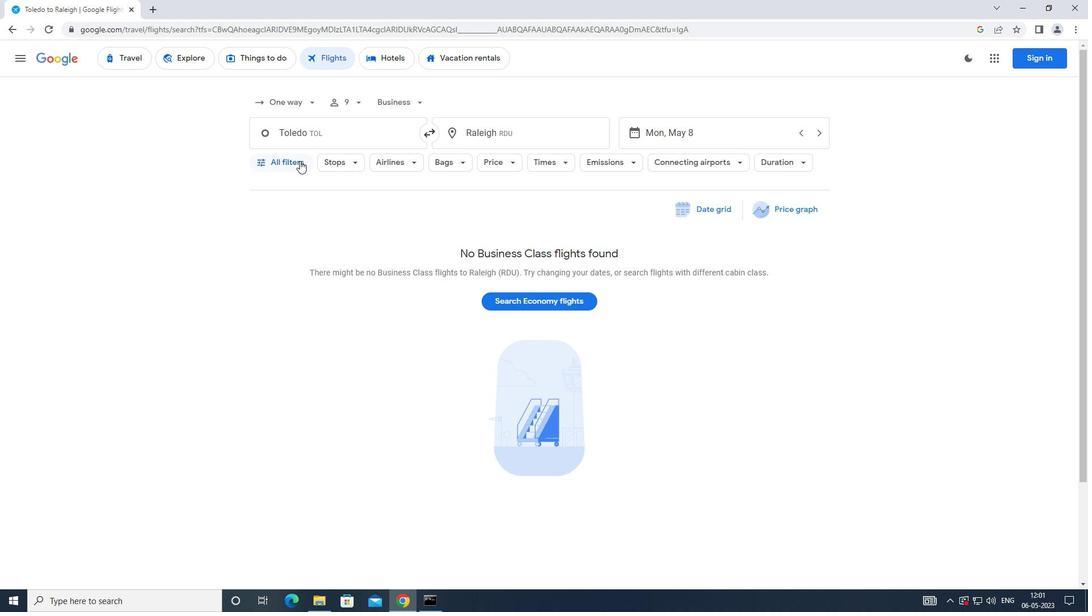 
Action: Mouse moved to (422, 412)
Screenshot: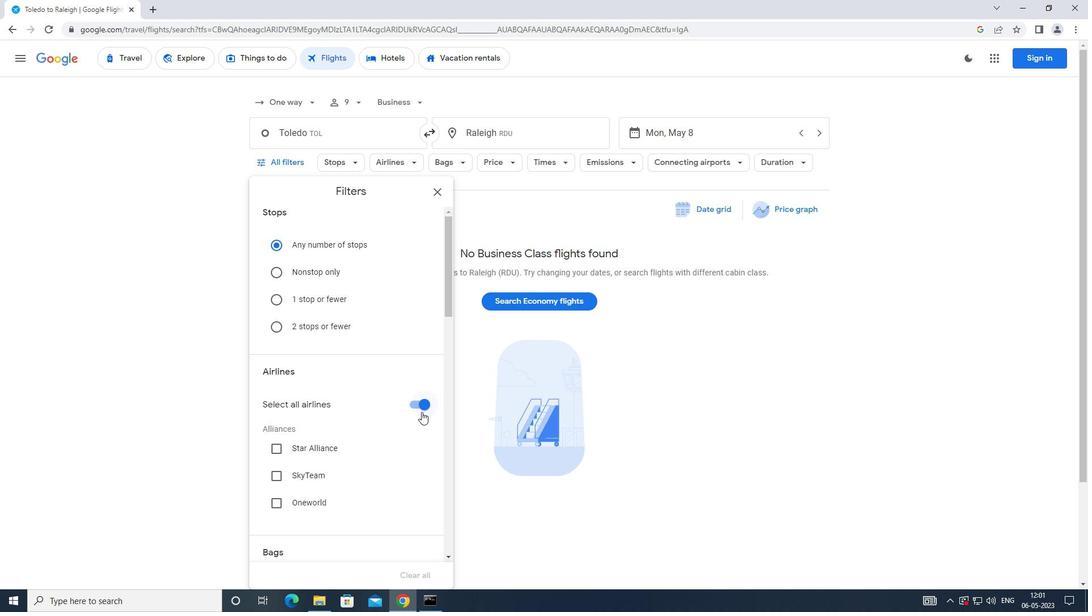 
Action: Mouse pressed left at (422, 412)
Screenshot: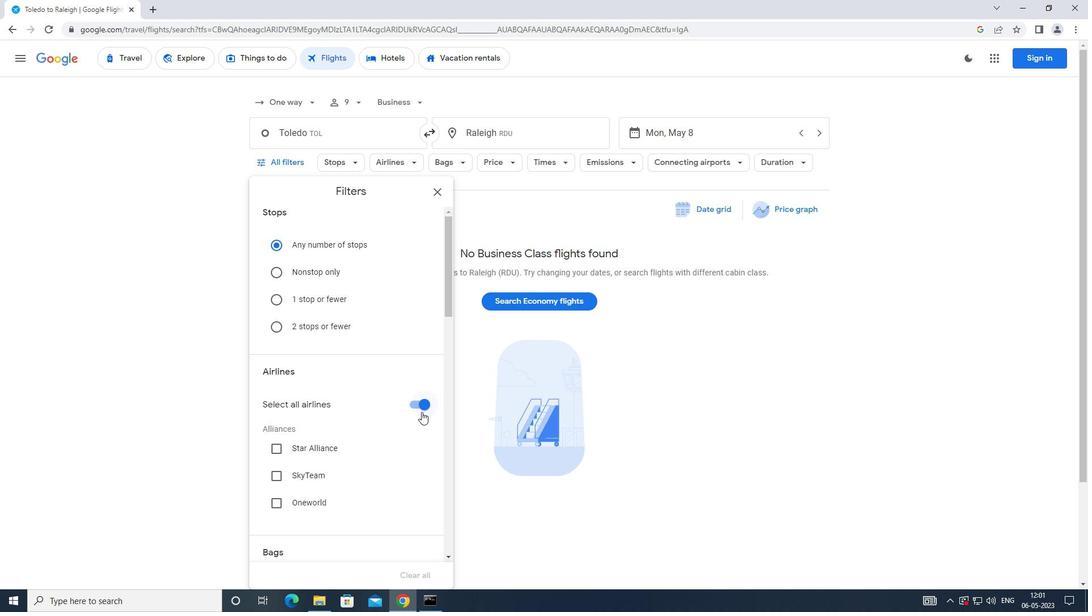 
Action: Mouse moved to (410, 392)
Screenshot: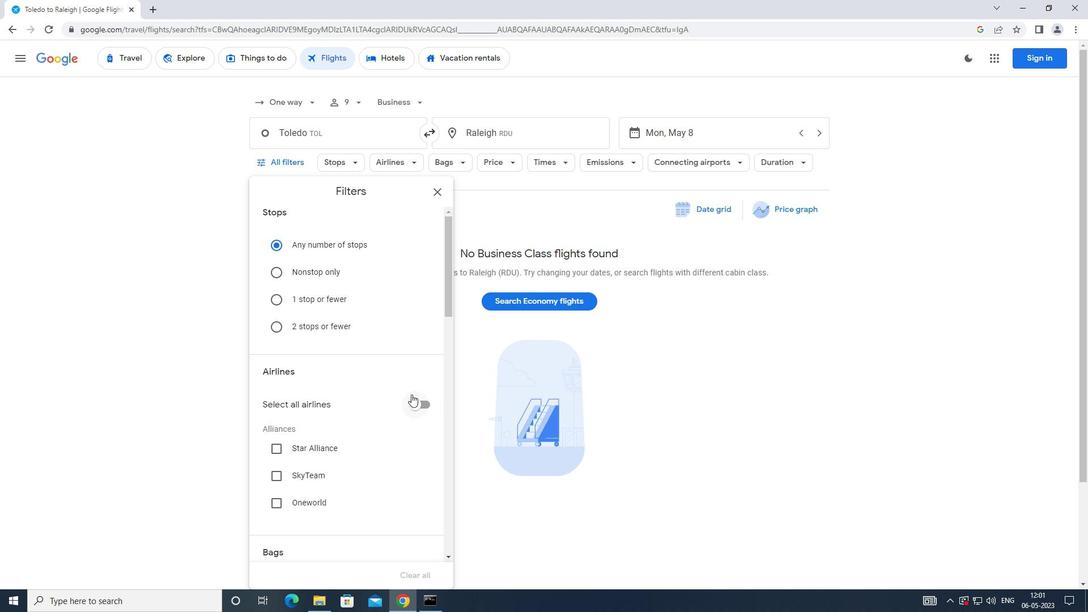 
Action: Mouse scrolled (410, 391) with delta (0, 0)
Screenshot: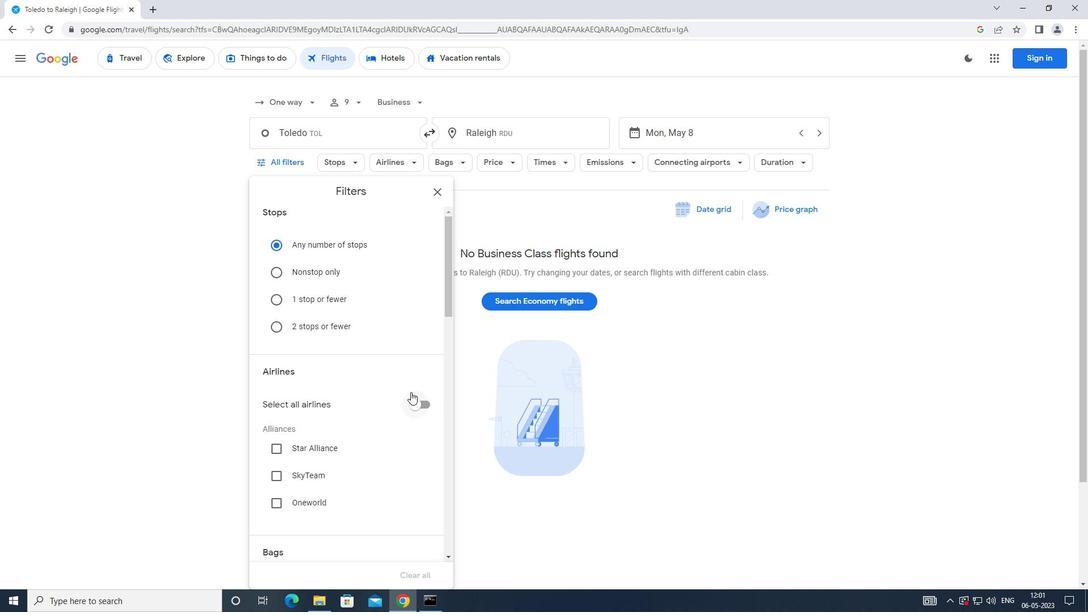 
Action: Mouse scrolled (410, 391) with delta (0, 0)
Screenshot: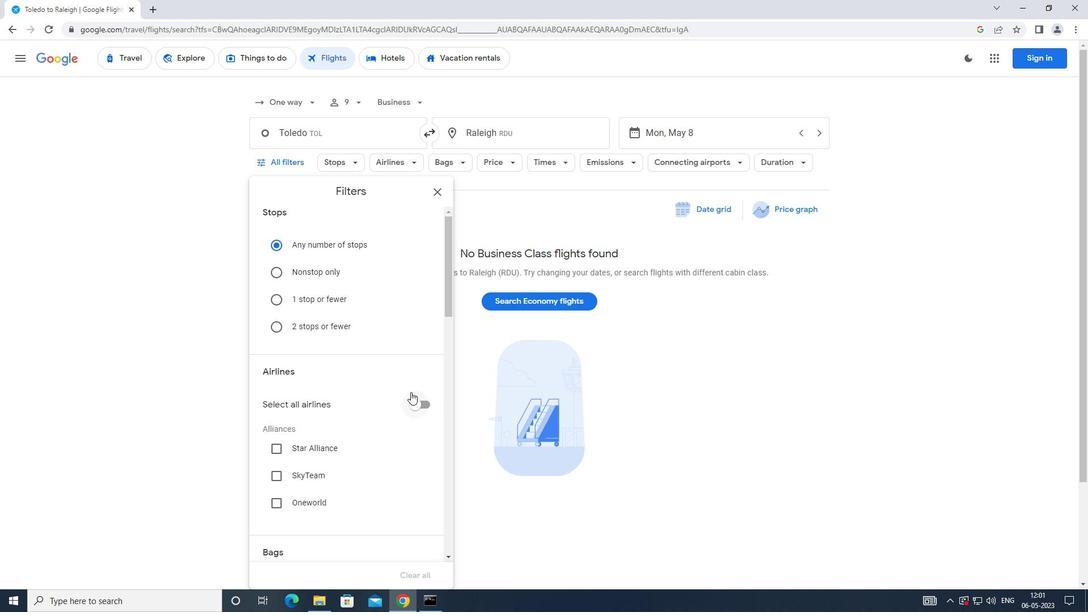 
Action: Mouse moved to (410, 390)
Screenshot: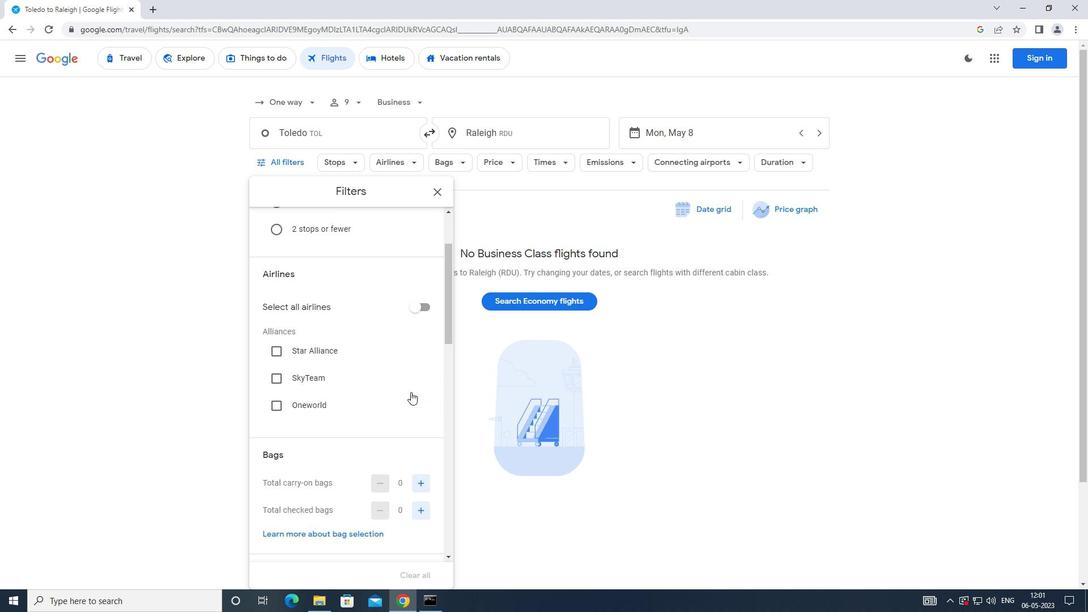 
Action: Mouse scrolled (410, 390) with delta (0, 0)
Screenshot: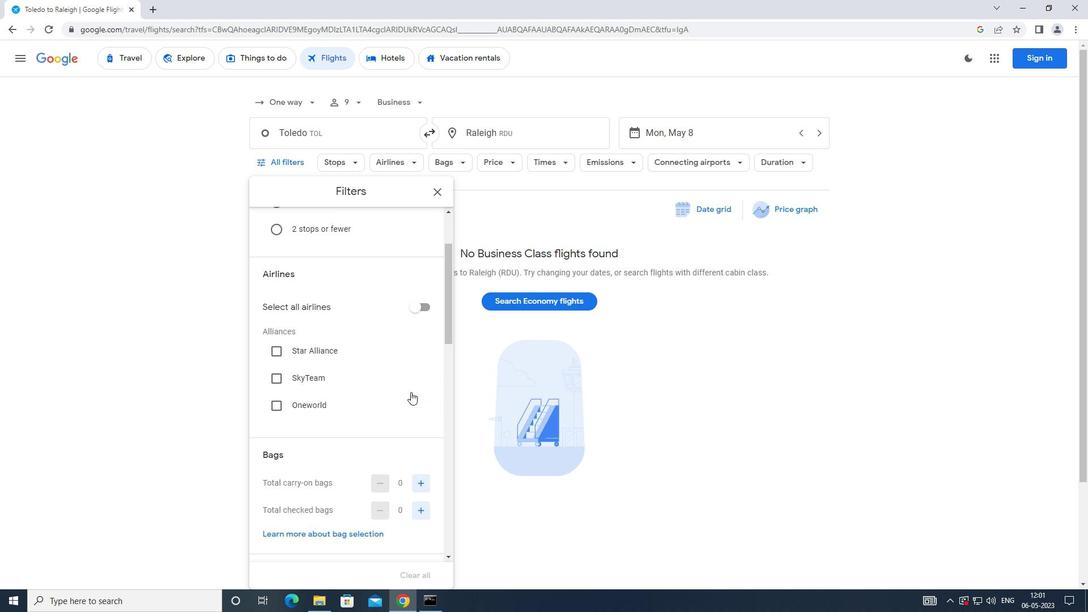 
Action: Mouse moved to (408, 383)
Screenshot: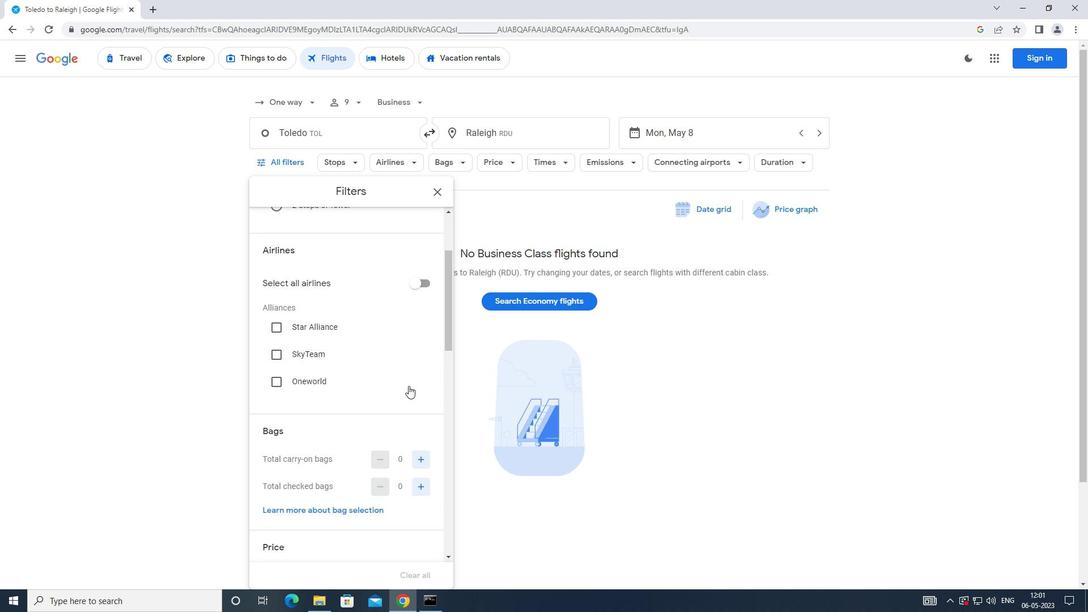 
Action: Mouse scrolled (408, 383) with delta (0, 0)
Screenshot: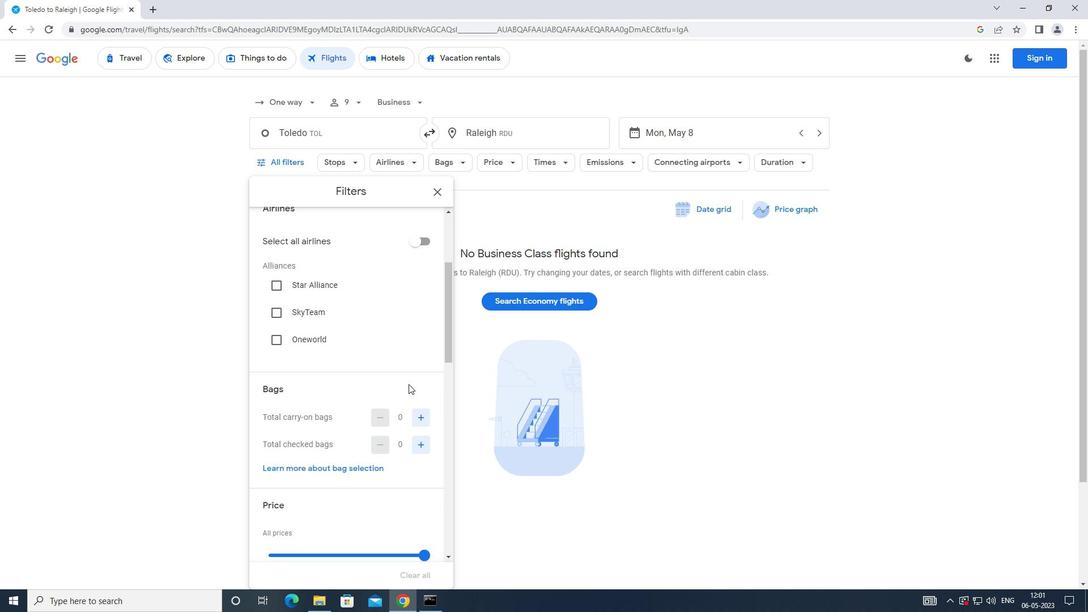 
Action: Mouse scrolled (408, 383) with delta (0, 0)
Screenshot: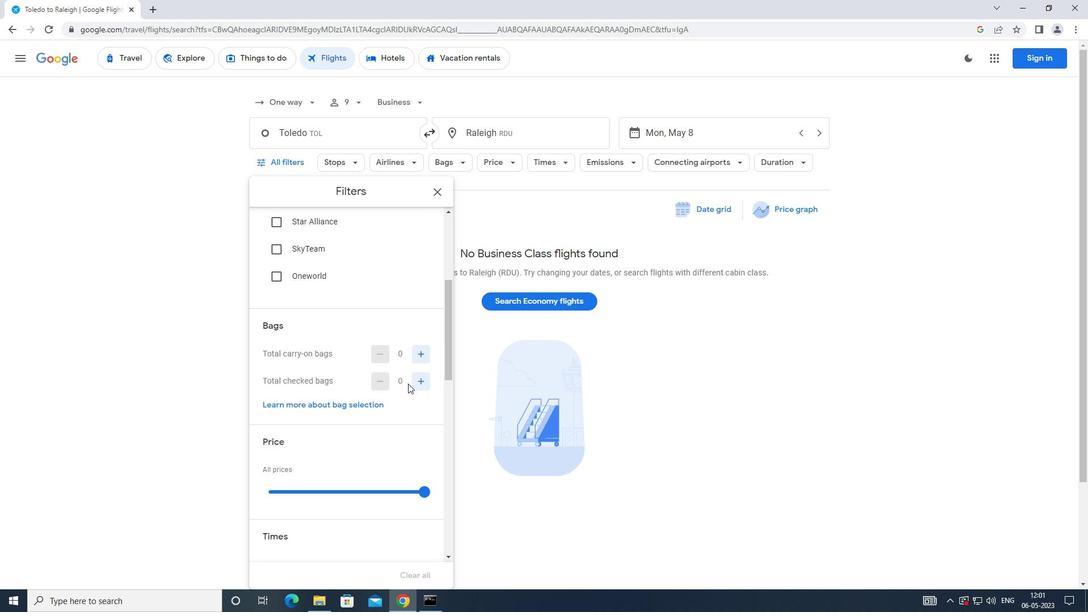 
Action: Mouse scrolled (408, 383) with delta (0, 0)
Screenshot: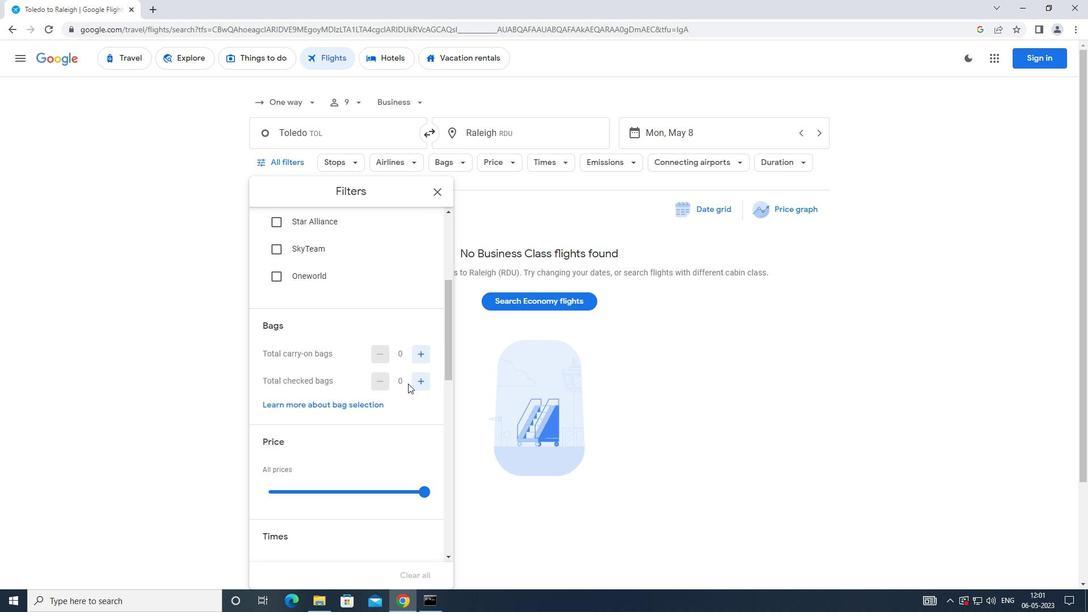 
Action: Mouse moved to (419, 266)
Screenshot: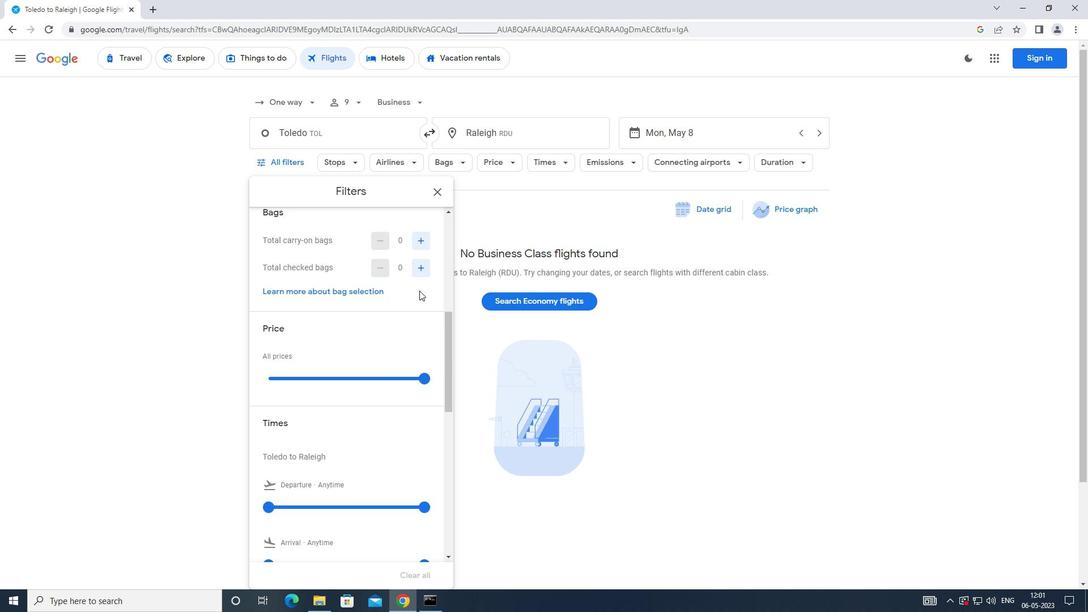 
Action: Mouse pressed left at (419, 266)
Screenshot: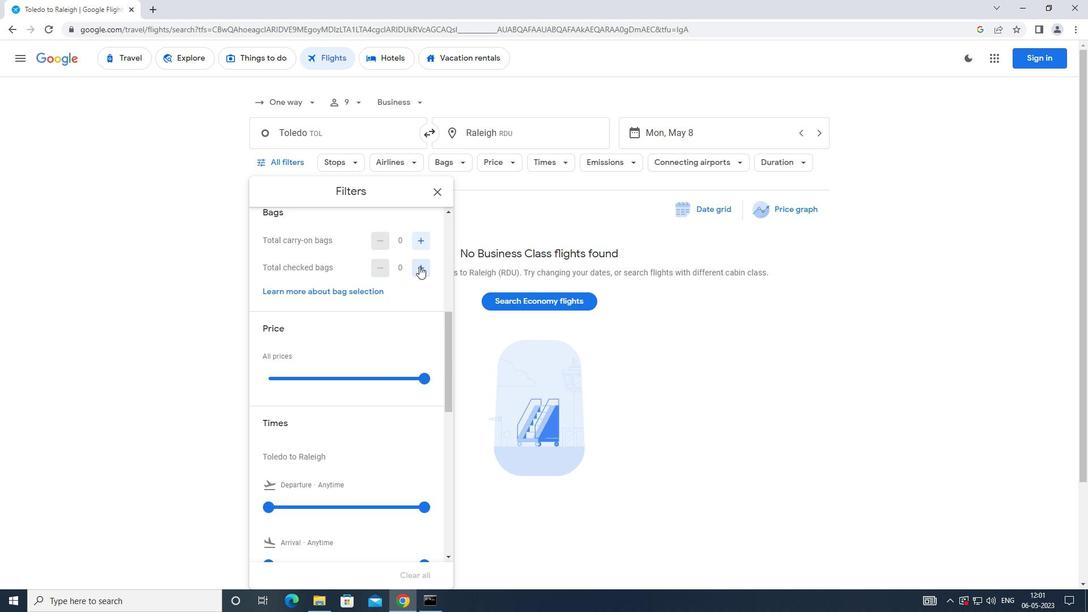 
Action: Mouse pressed left at (419, 266)
Screenshot: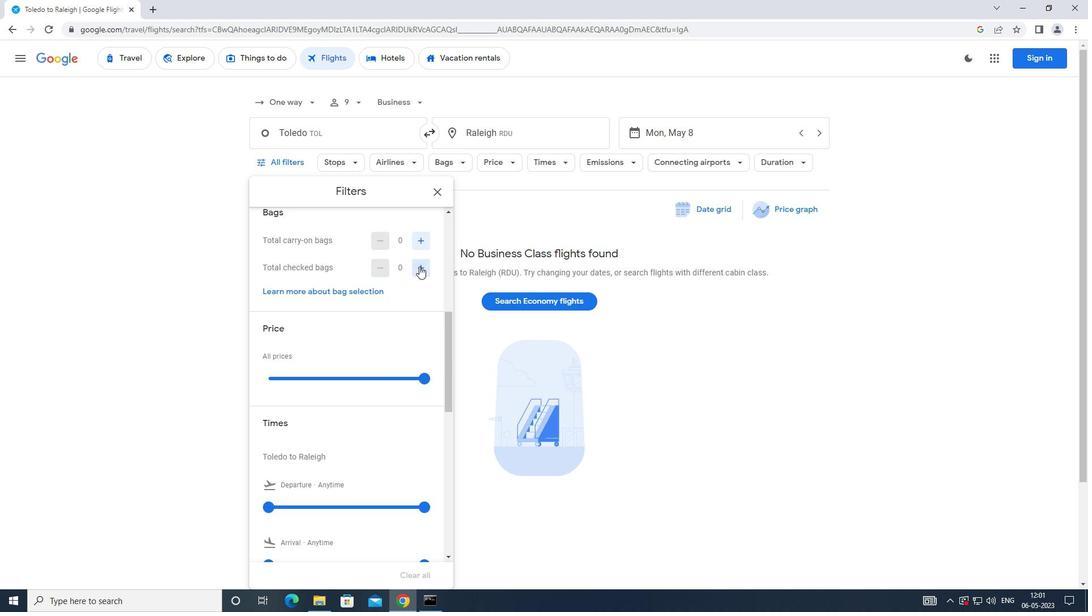 
Action: Mouse pressed left at (419, 266)
Screenshot: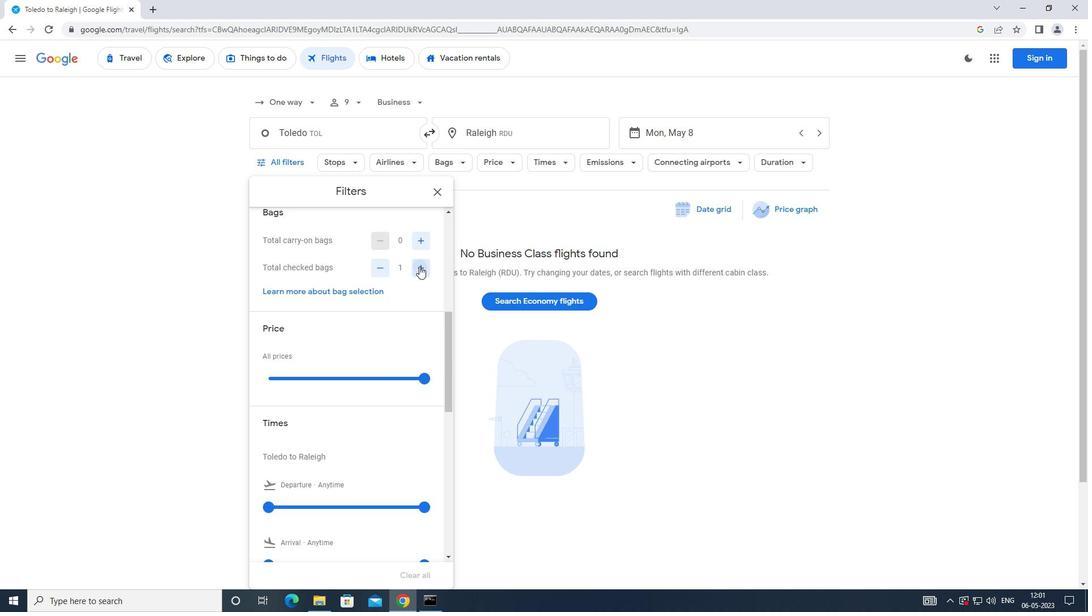 
Action: Mouse pressed left at (419, 266)
Screenshot: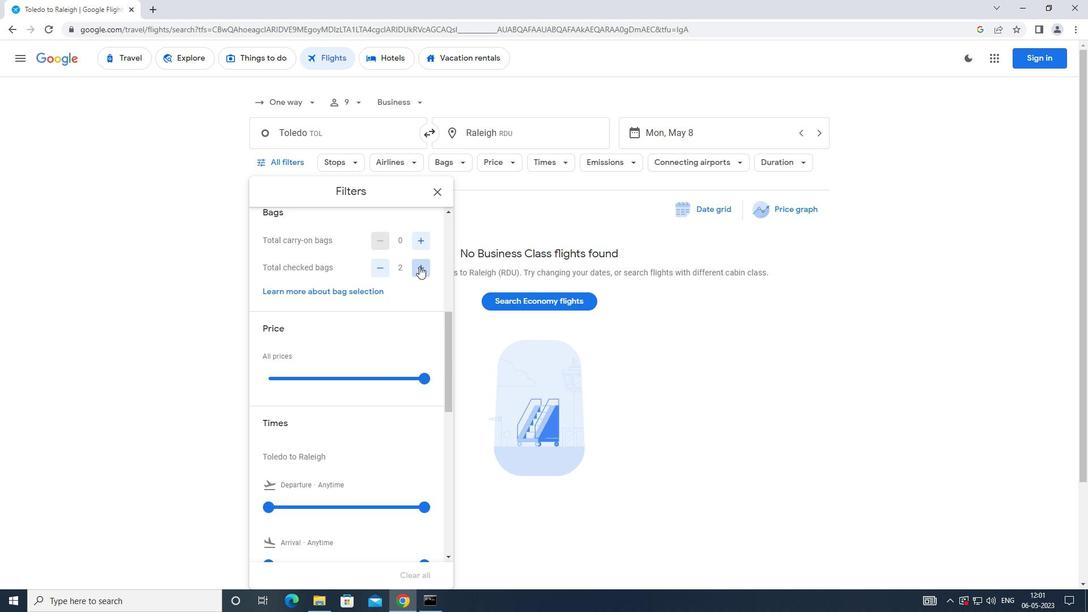
Action: Mouse pressed left at (419, 266)
Screenshot: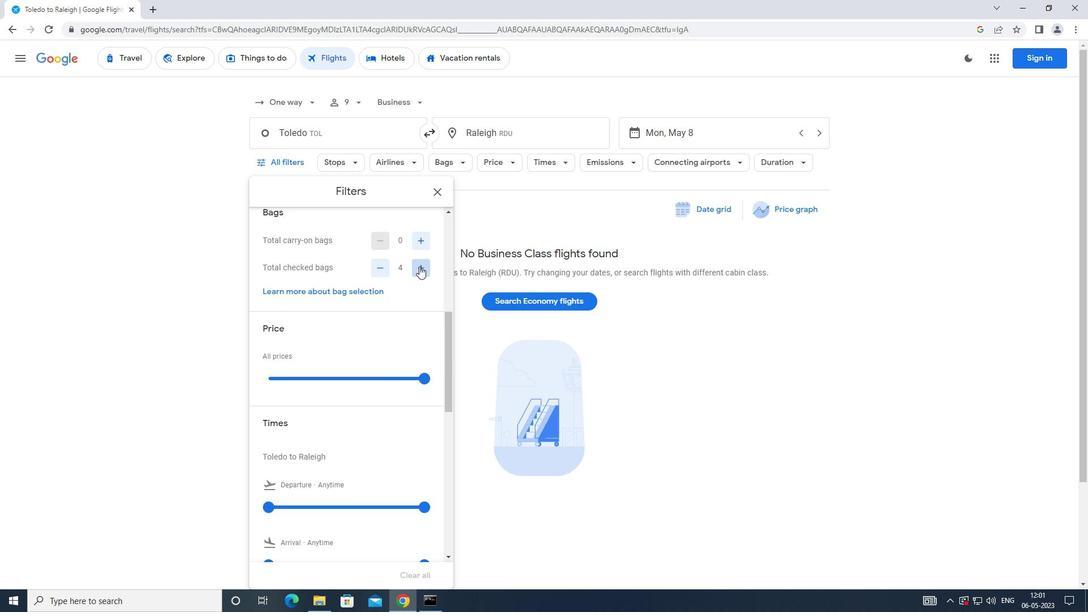 
Action: Mouse pressed left at (419, 266)
Screenshot: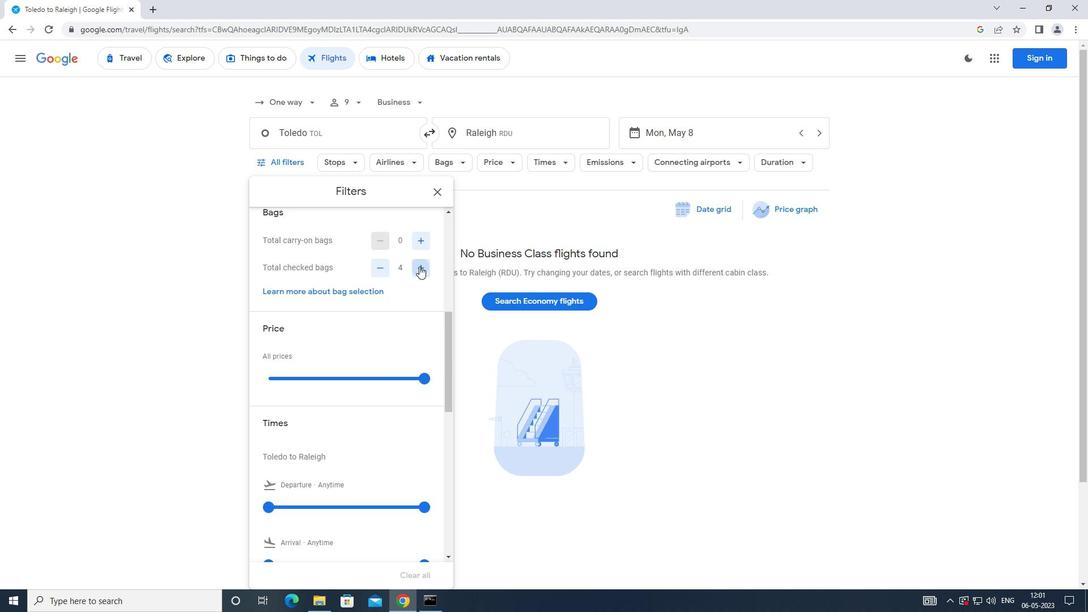 
Action: Mouse pressed left at (419, 266)
Screenshot: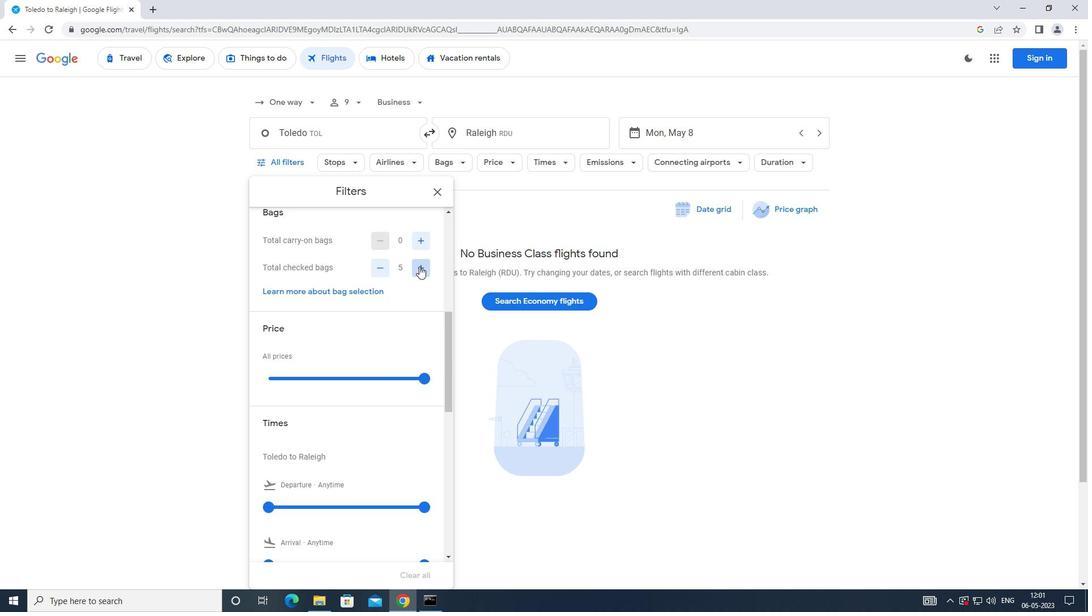 
Action: Mouse pressed left at (419, 266)
Screenshot: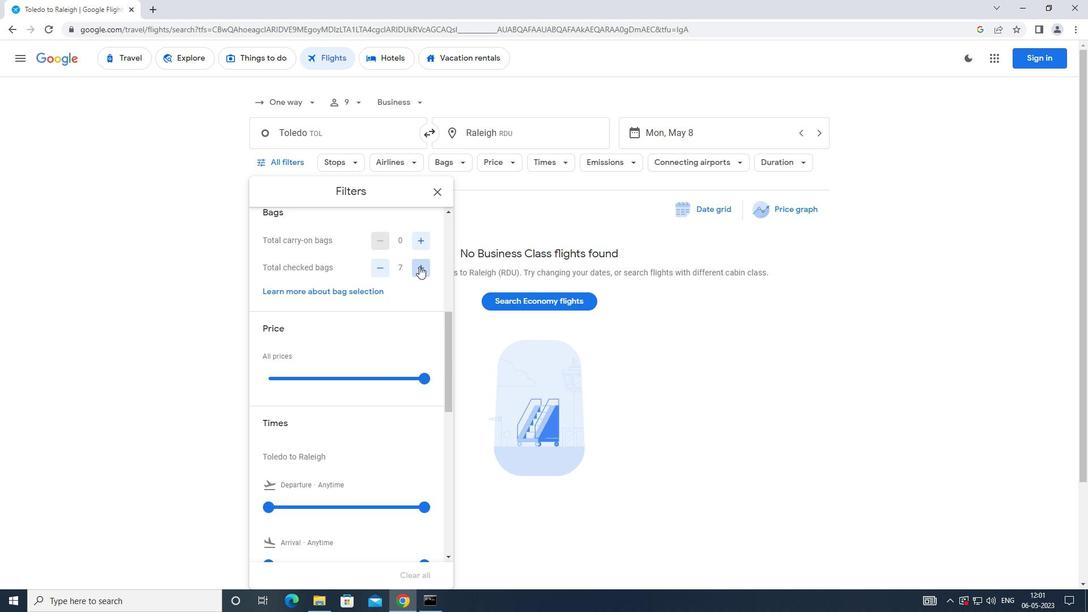 
Action: Mouse pressed left at (419, 266)
Screenshot: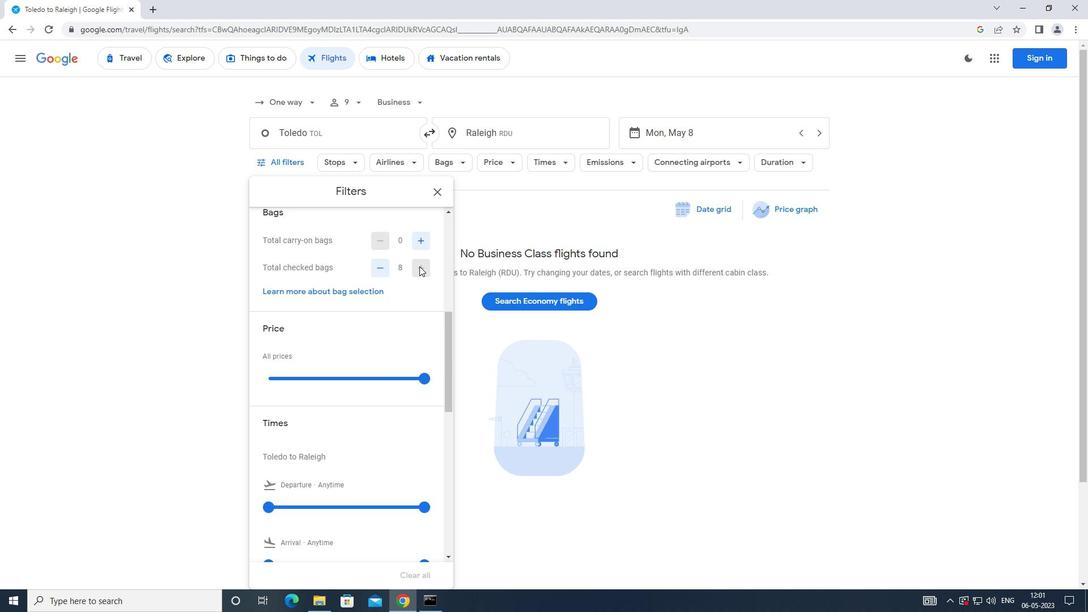 
Action: Mouse moved to (389, 297)
Screenshot: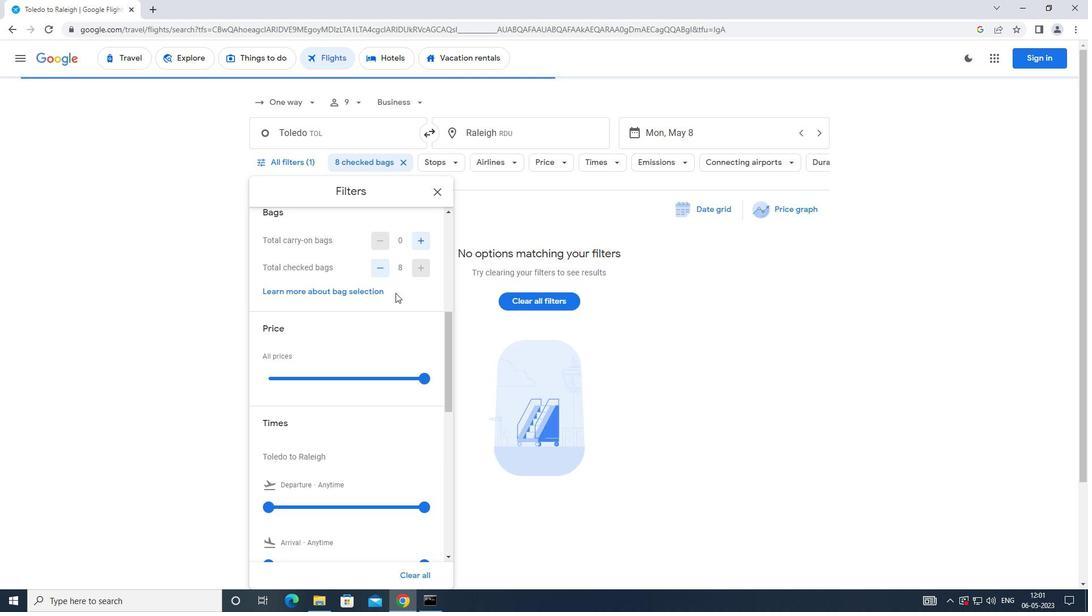 
Action: Mouse scrolled (389, 296) with delta (0, 0)
Screenshot: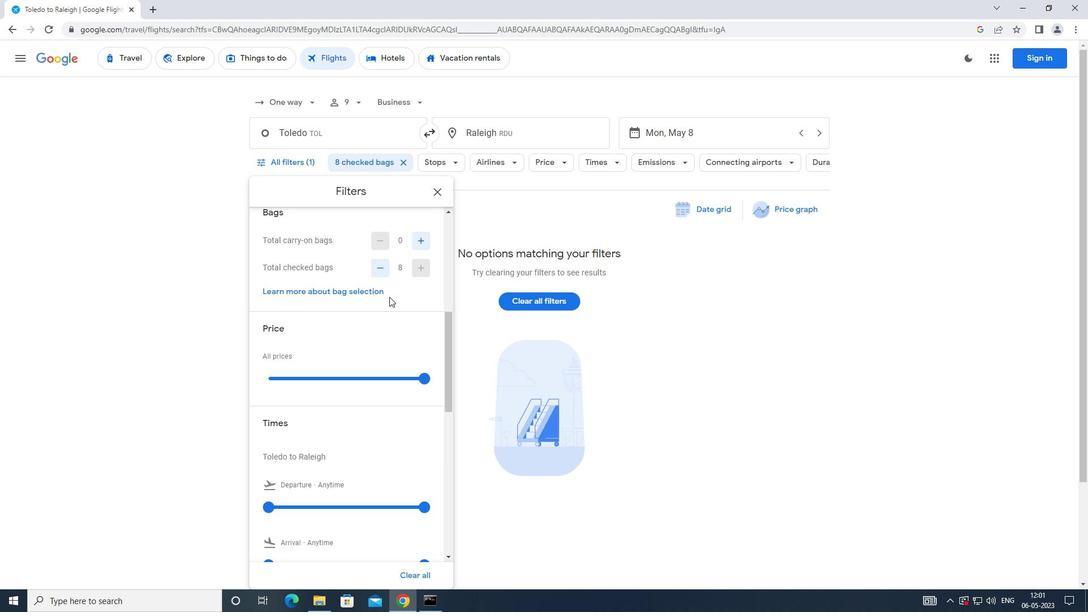 
Action: Mouse moved to (421, 319)
Screenshot: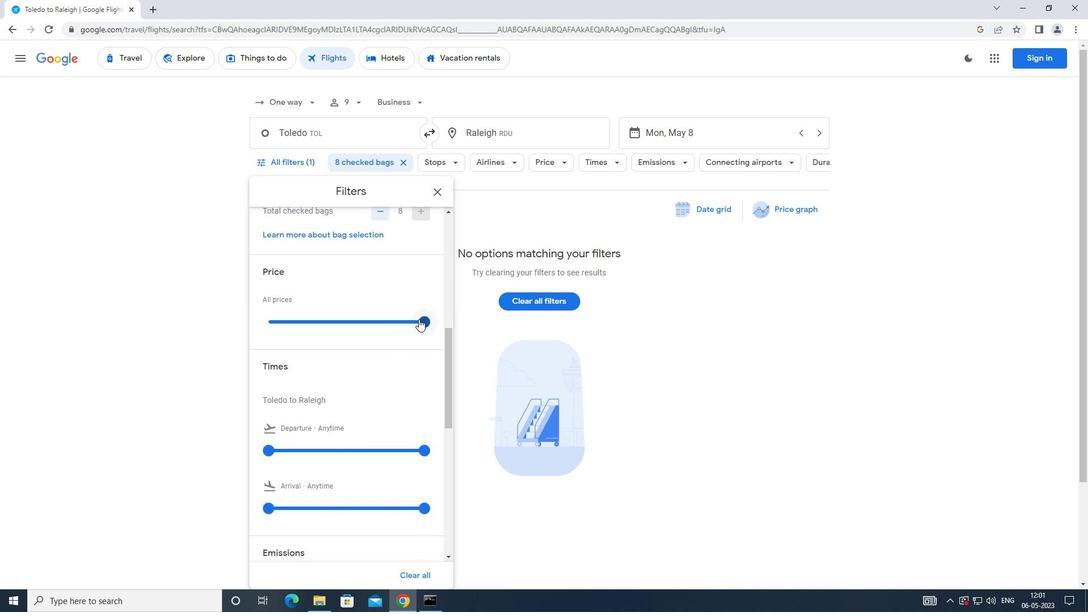 
Action: Mouse pressed left at (421, 319)
Screenshot: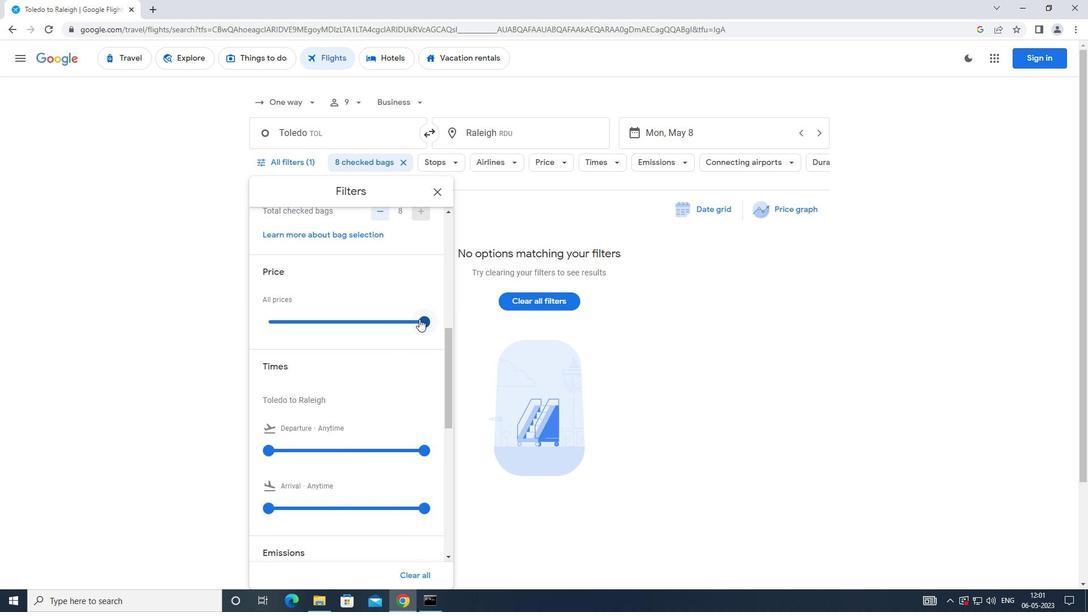 
Action: Mouse moved to (383, 322)
Screenshot: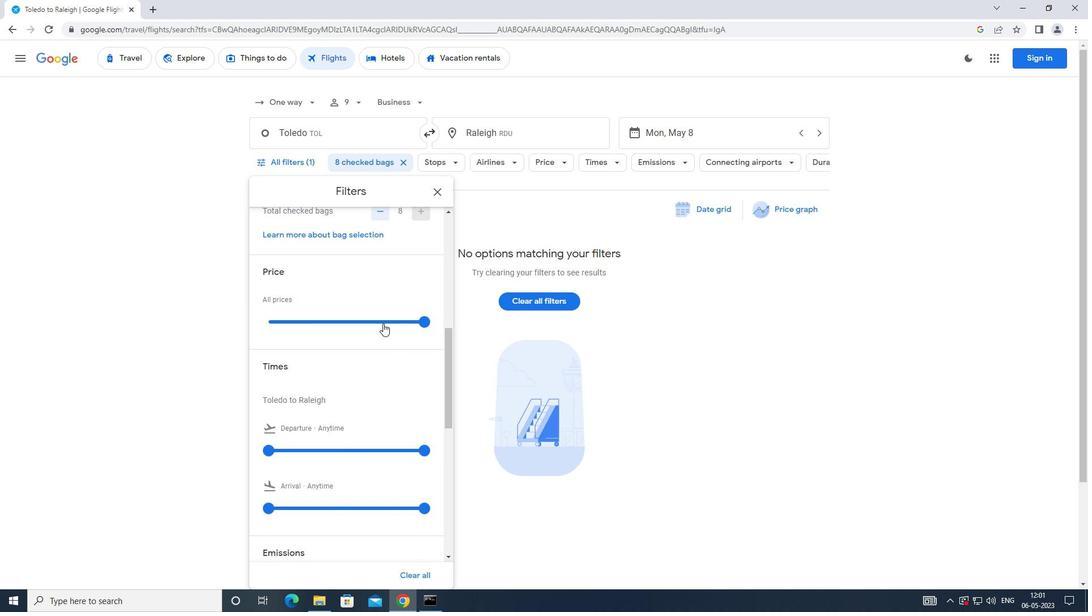 
Action: Mouse scrolled (383, 321) with delta (0, 0)
Screenshot: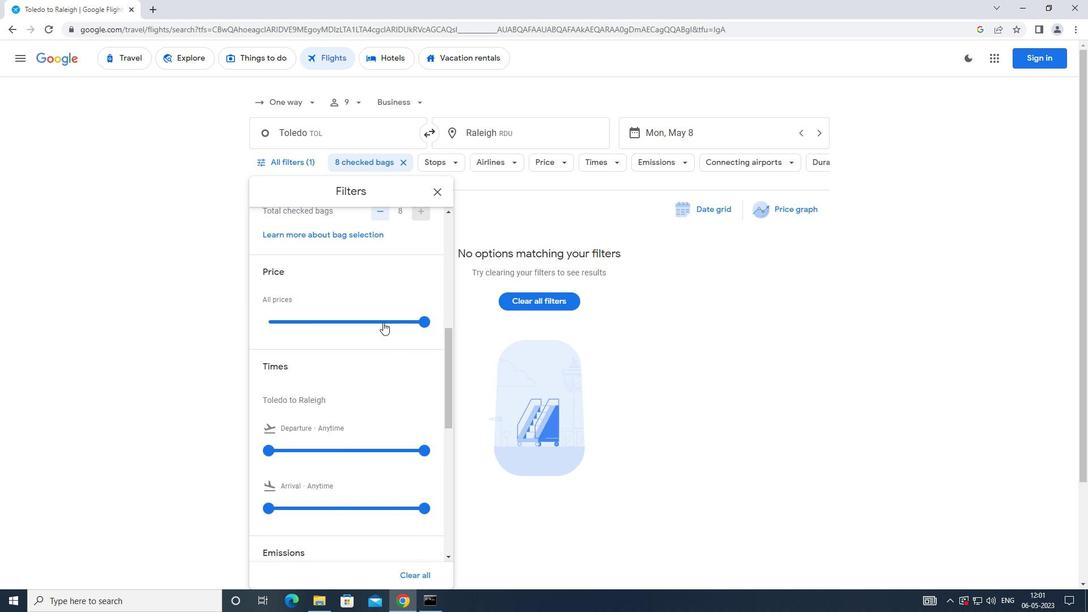 
Action: Mouse moved to (383, 321)
Screenshot: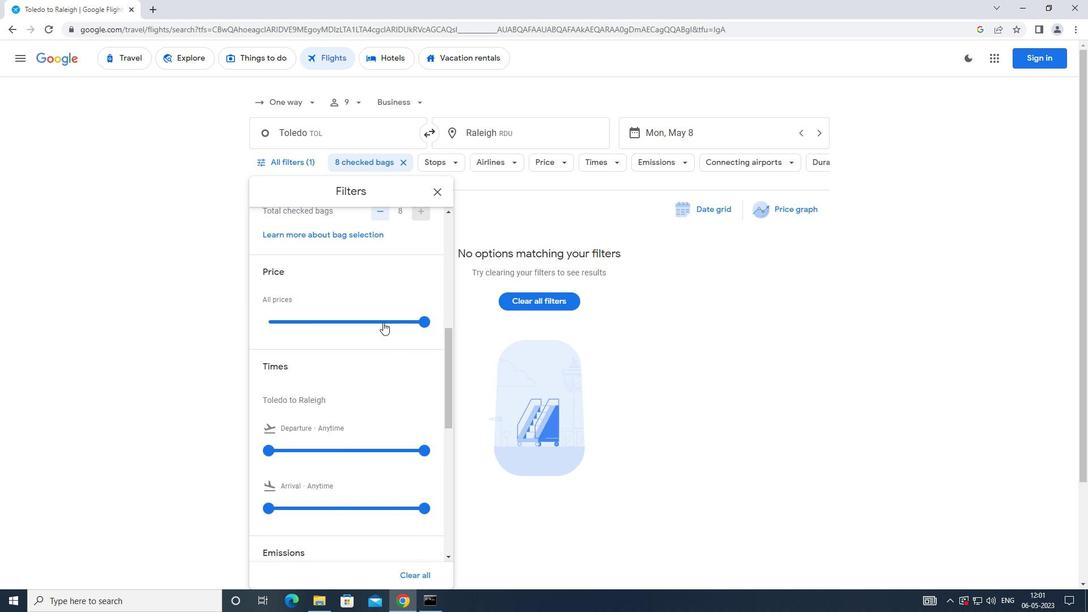 
Action: Mouse scrolled (383, 321) with delta (0, 0)
Screenshot: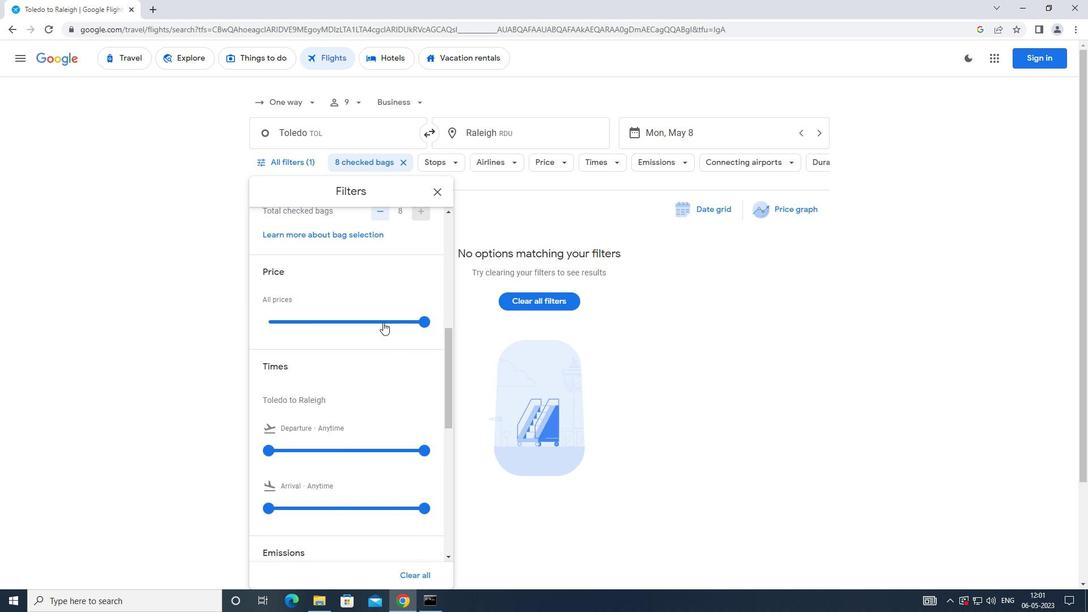 
Action: Mouse moved to (383, 321)
Screenshot: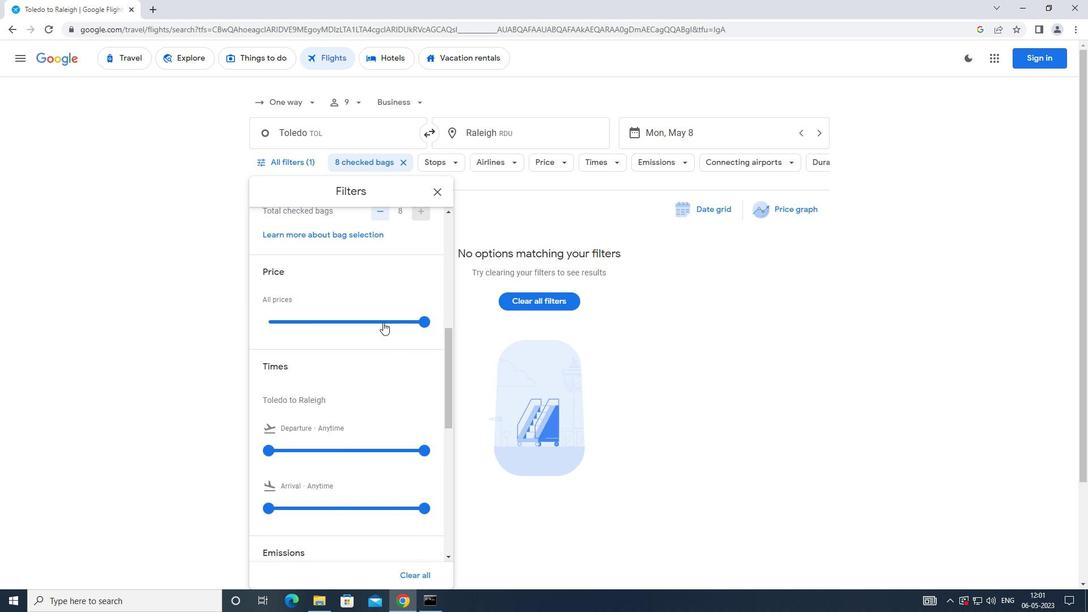 
Action: Mouse scrolled (383, 320) with delta (0, 0)
Screenshot: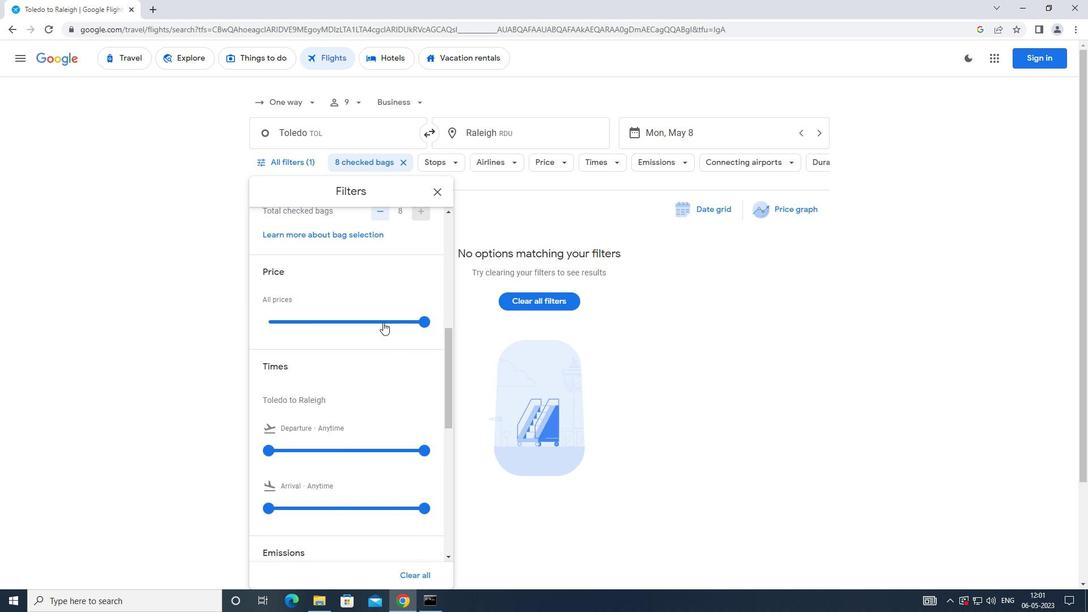 
Action: Mouse moved to (269, 281)
Screenshot: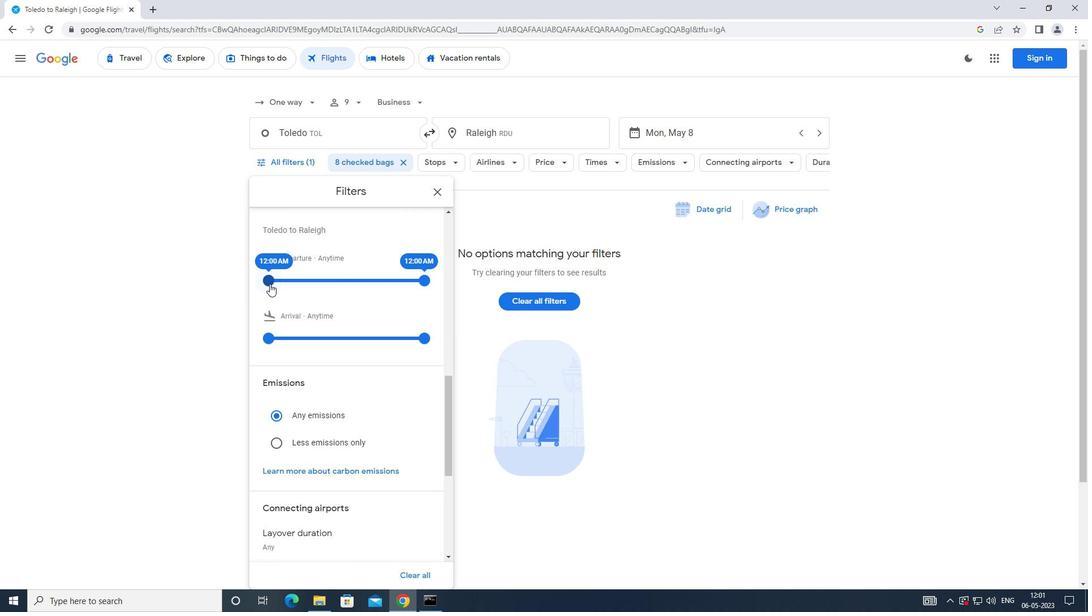 
Action: Mouse pressed left at (269, 281)
Screenshot: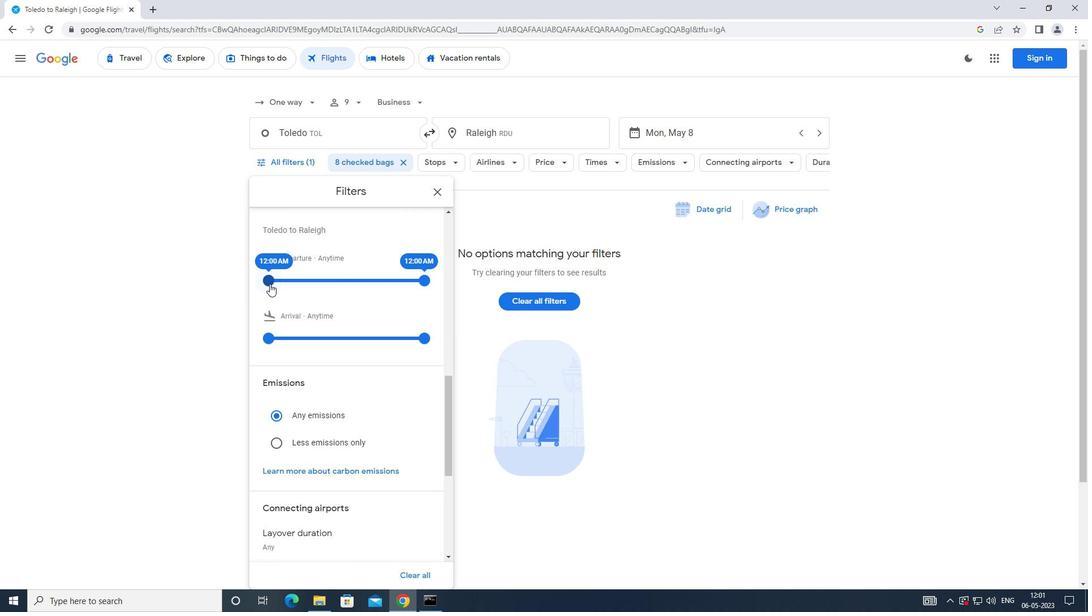 
Action: Mouse moved to (420, 281)
Screenshot: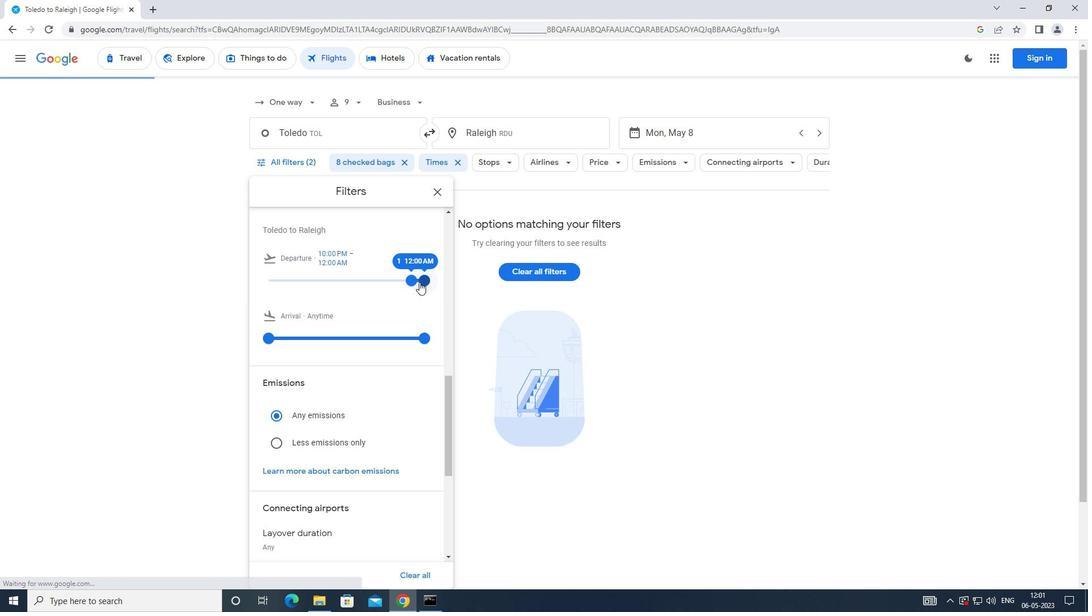 
Action: Mouse pressed left at (420, 281)
Screenshot: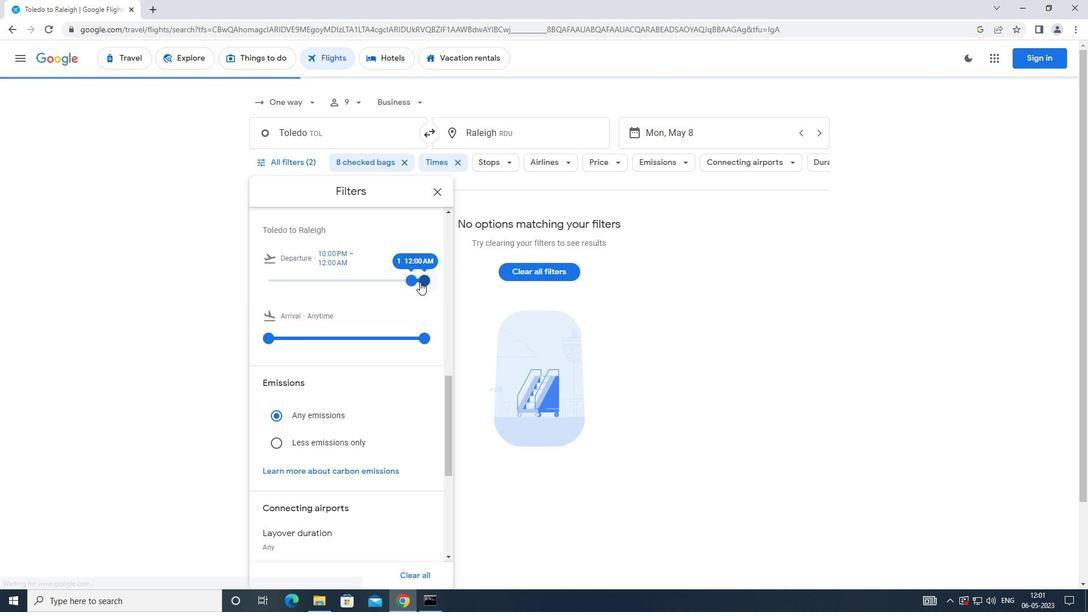 
Action: Mouse moved to (381, 305)
Screenshot: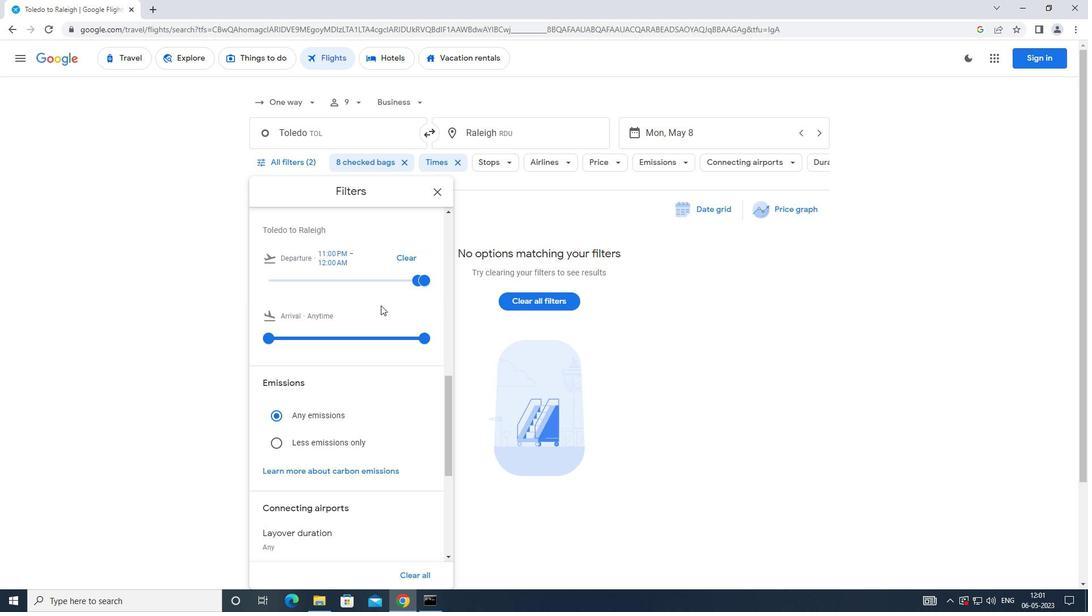 
